 Task: Log work in the project ByteBridge for the issue 'Address issues related to system stability and uptime' spent time as '5w 6d 18h 29m' and remaining time as '2w 3d 19h 9m' and add a flag. Now add the issue to the epic 'Single Sign-On (SSO) Implementation'. Log work in the project ByteBridge for the issue 'Develop a new feature to allow for virtual reality or augmented reality experiences' spent time as '6w 4d 19h 27m' and remaining time as '1w 2d 10h 22m' and clone the issue. Now add the issue to the epic 'Customer Support Portal Development'
Action: Mouse moved to (196, 63)
Screenshot: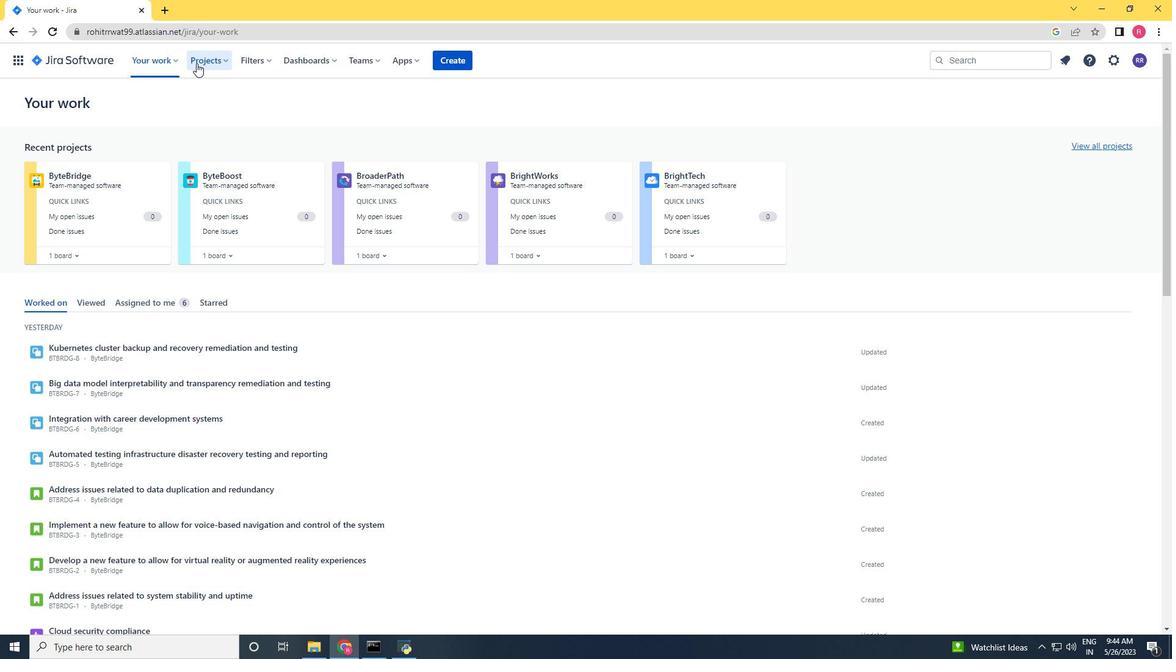 
Action: Mouse pressed left at (196, 63)
Screenshot: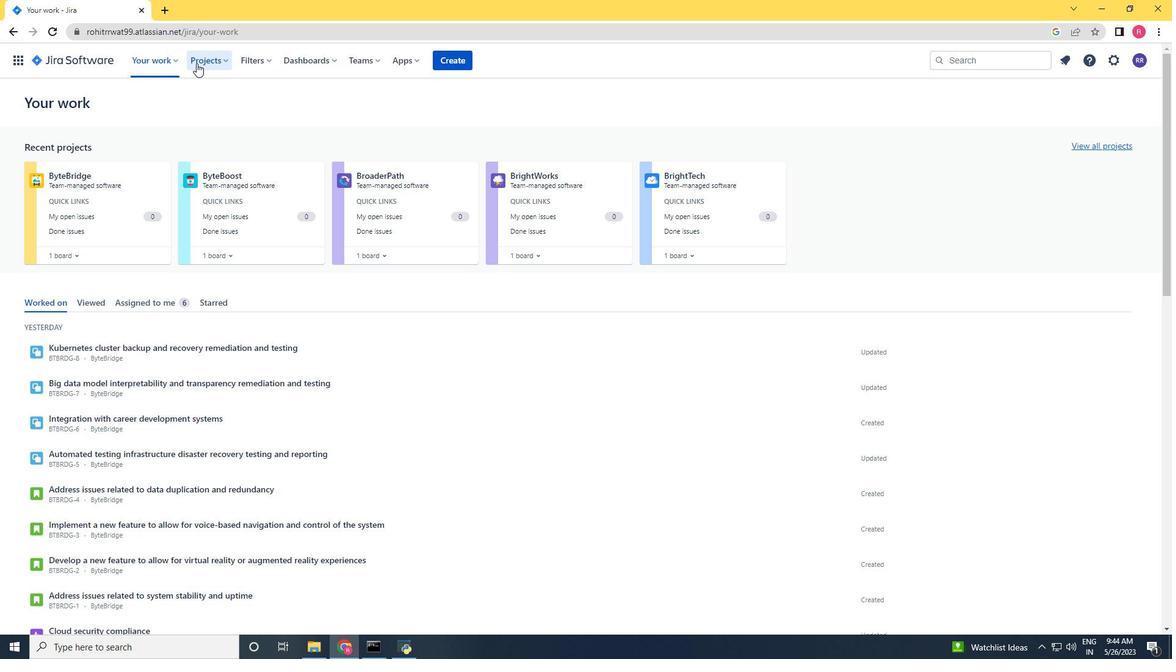 
Action: Mouse moved to (206, 106)
Screenshot: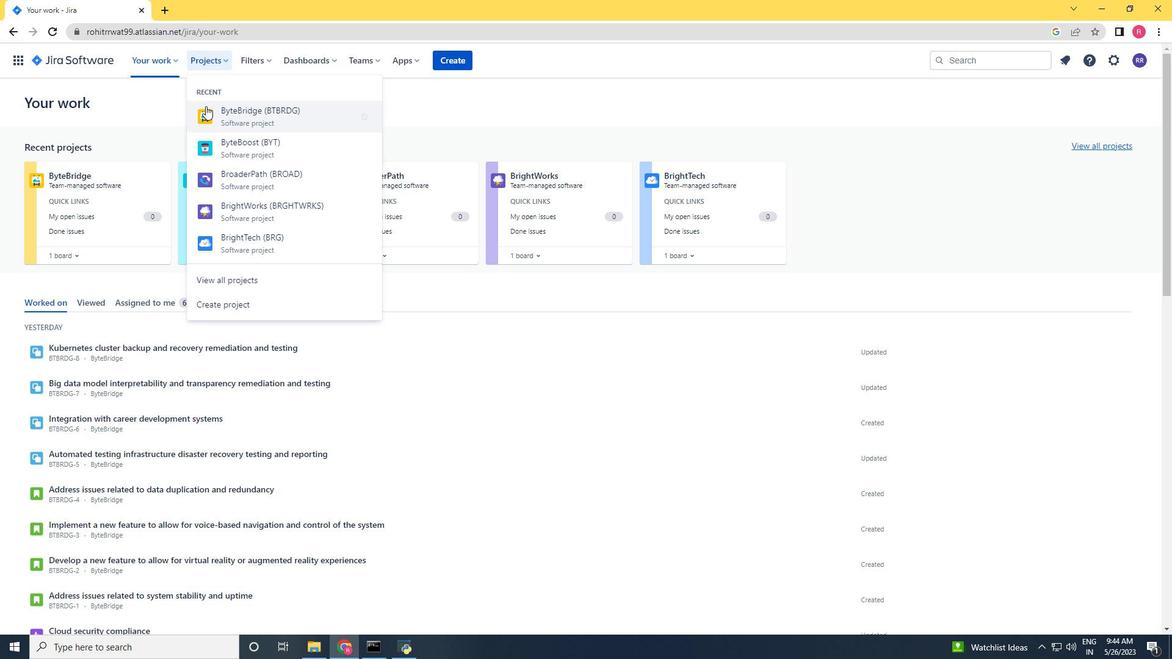 
Action: Mouse pressed left at (206, 106)
Screenshot: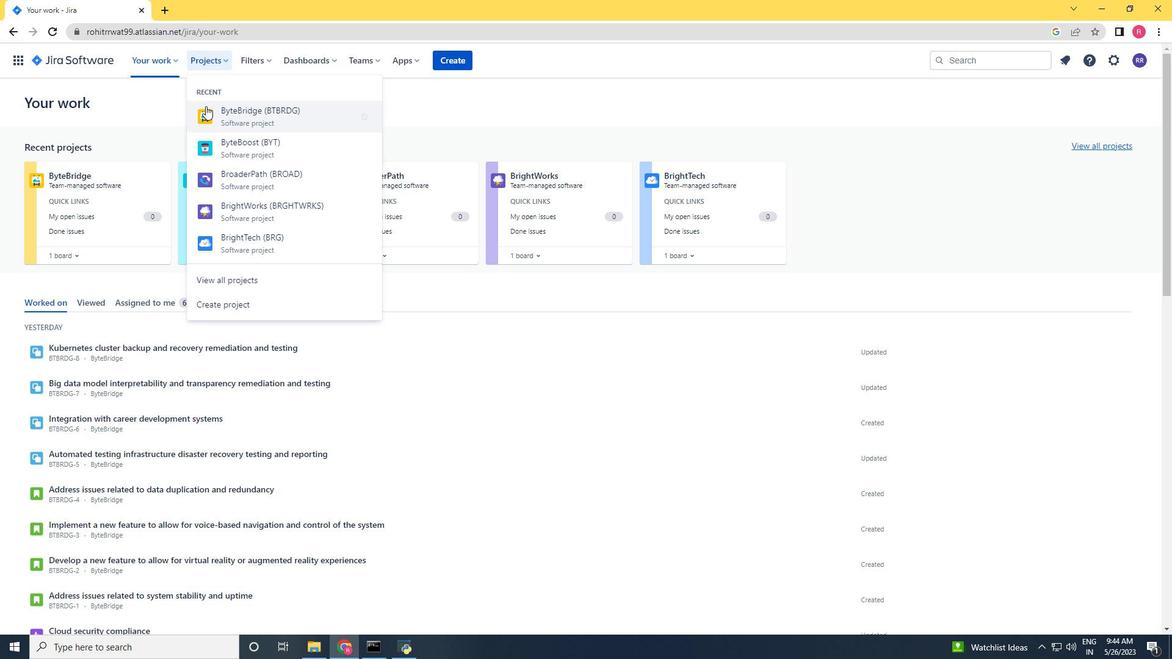 
Action: Mouse moved to (82, 186)
Screenshot: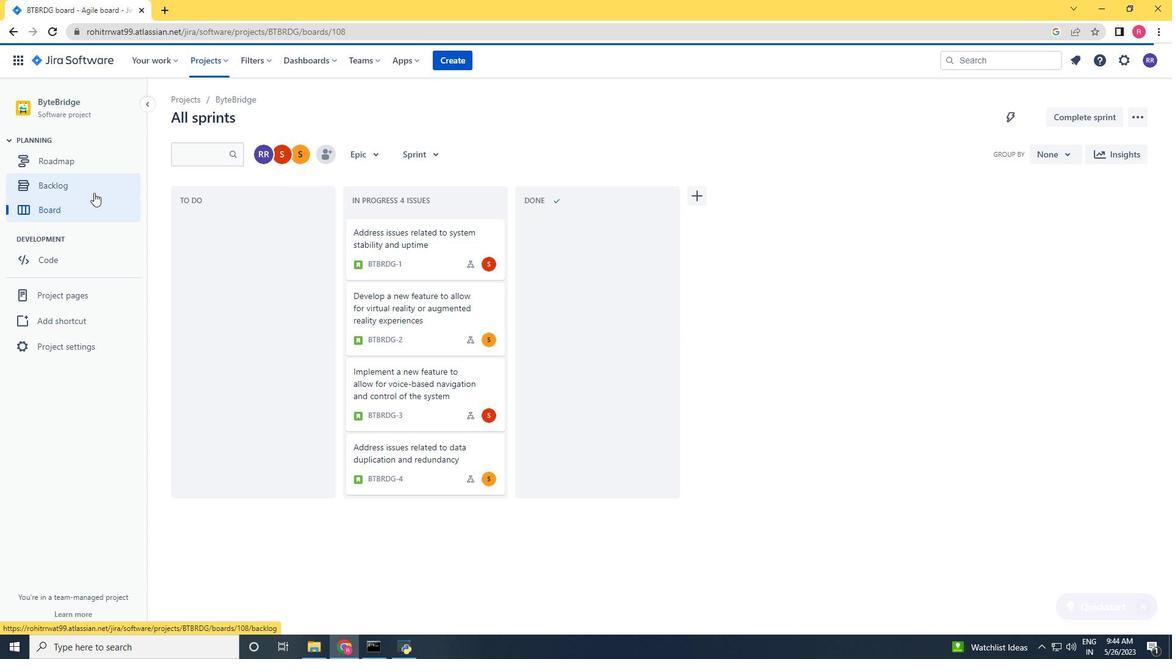 
Action: Mouse pressed left at (82, 186)
Screenshot: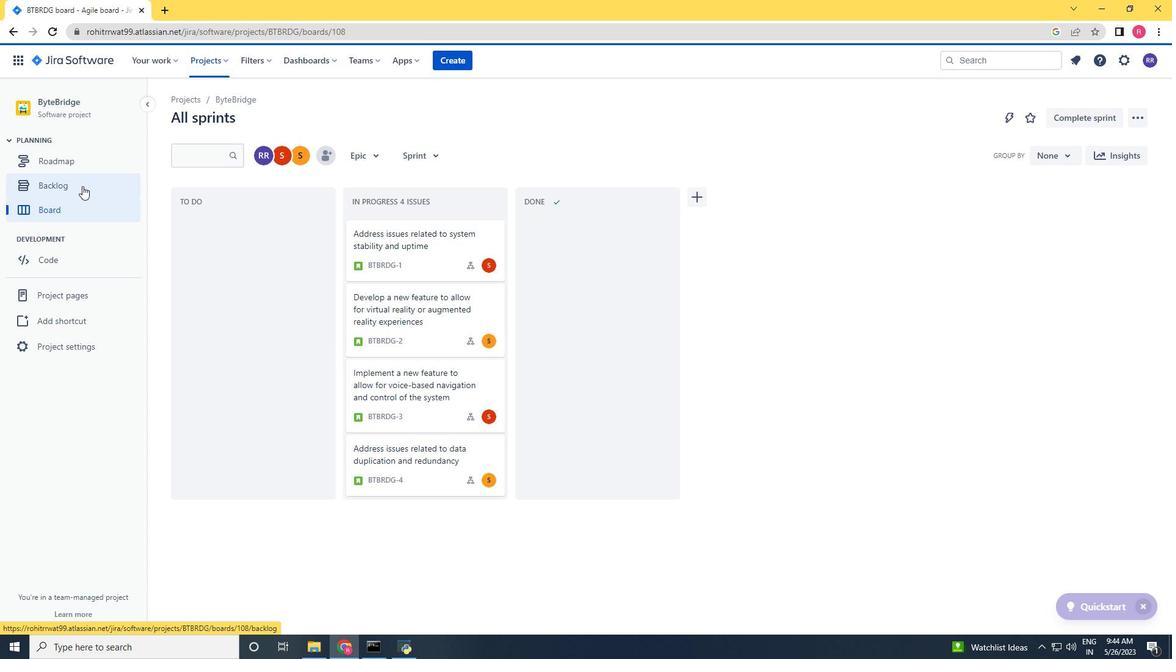
Action: Mouse moved to (905, 220)
Screenshot: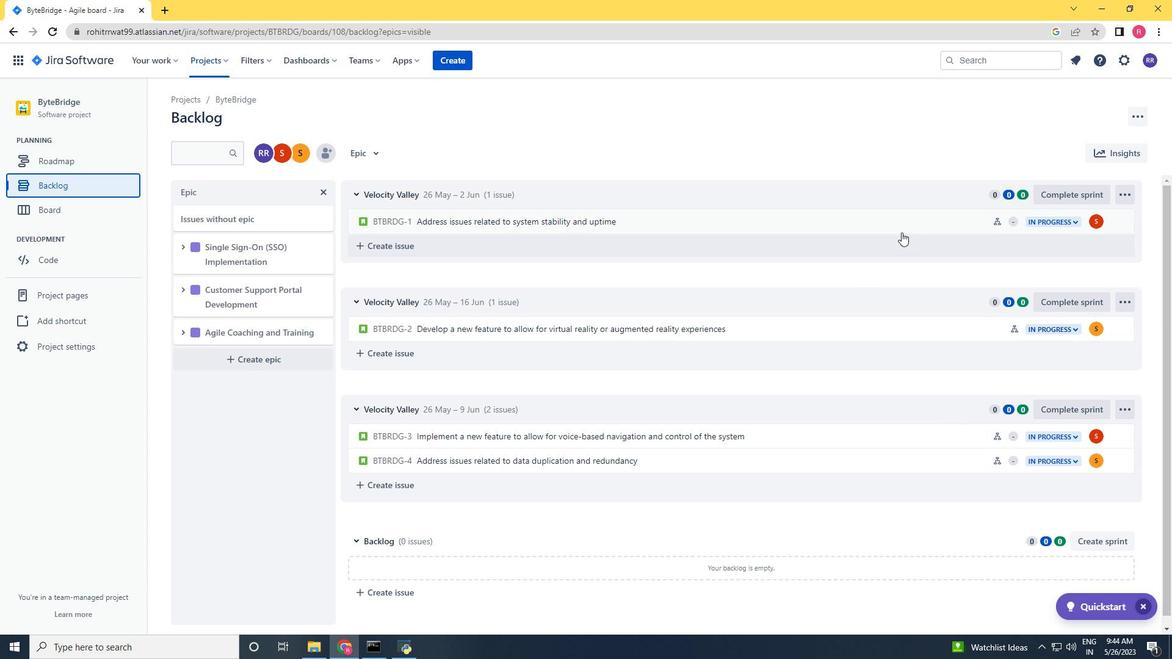 
Action: Mouse pressed left at (905, 220)
Screenshot: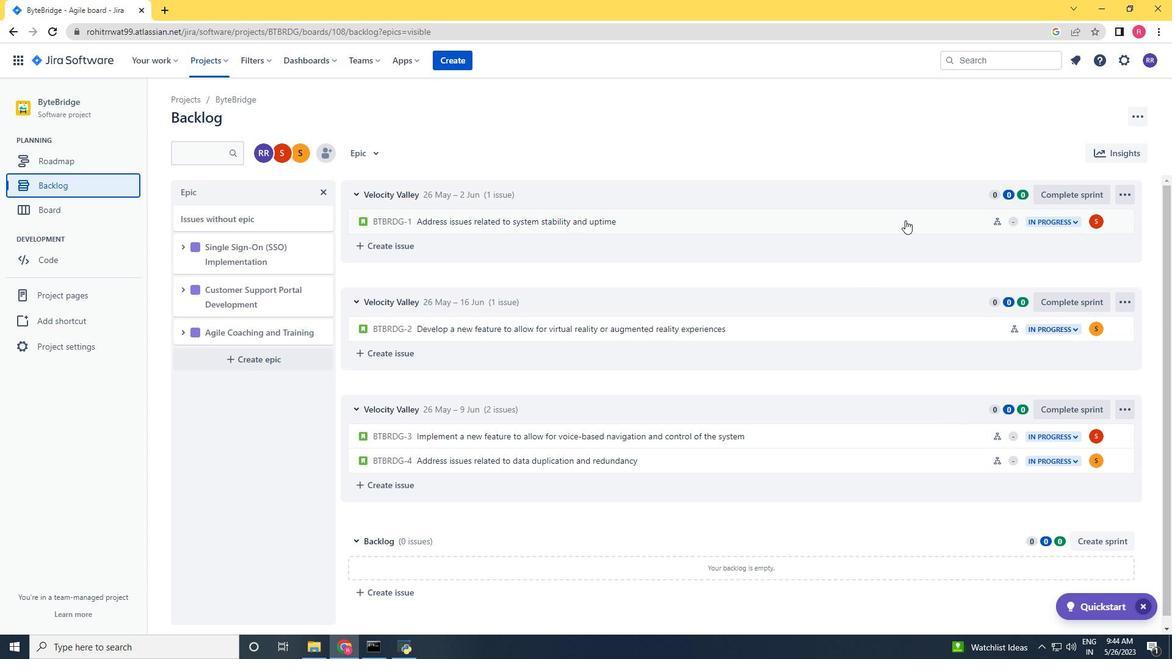 
Action: Mouse moved to (1042, 474)
Screenshot: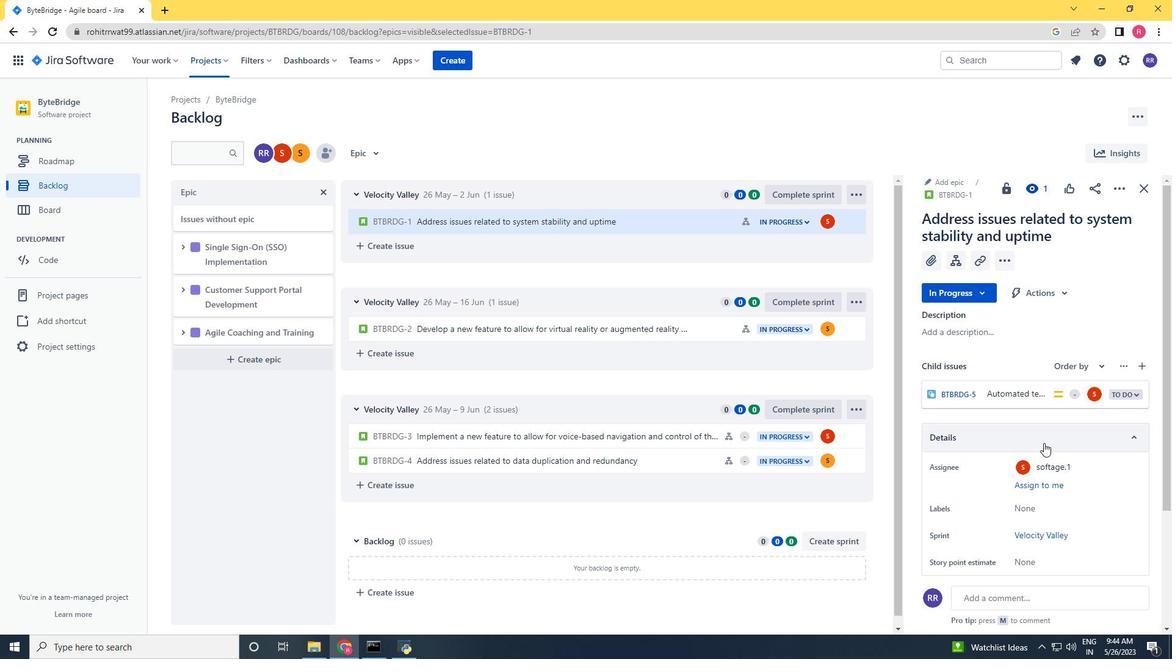 
Action: Mouse scrolled (1042, 472) with delta (0, 0)
Screenshot: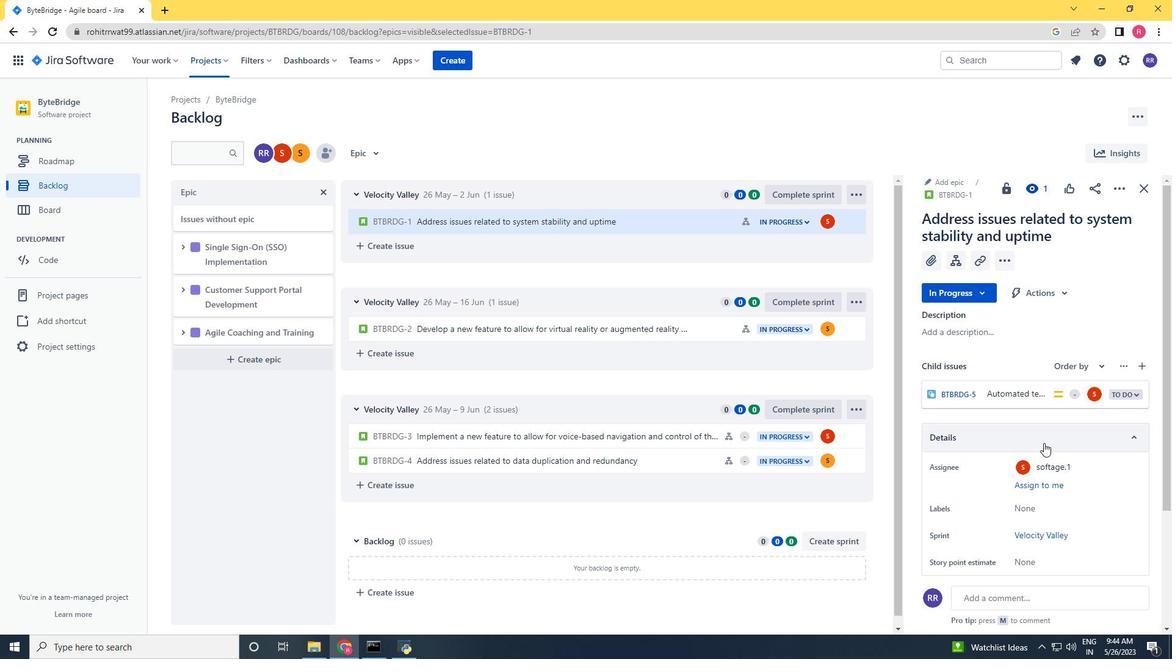 
Action: Mouse moved to (1043, 481)
Screenshot: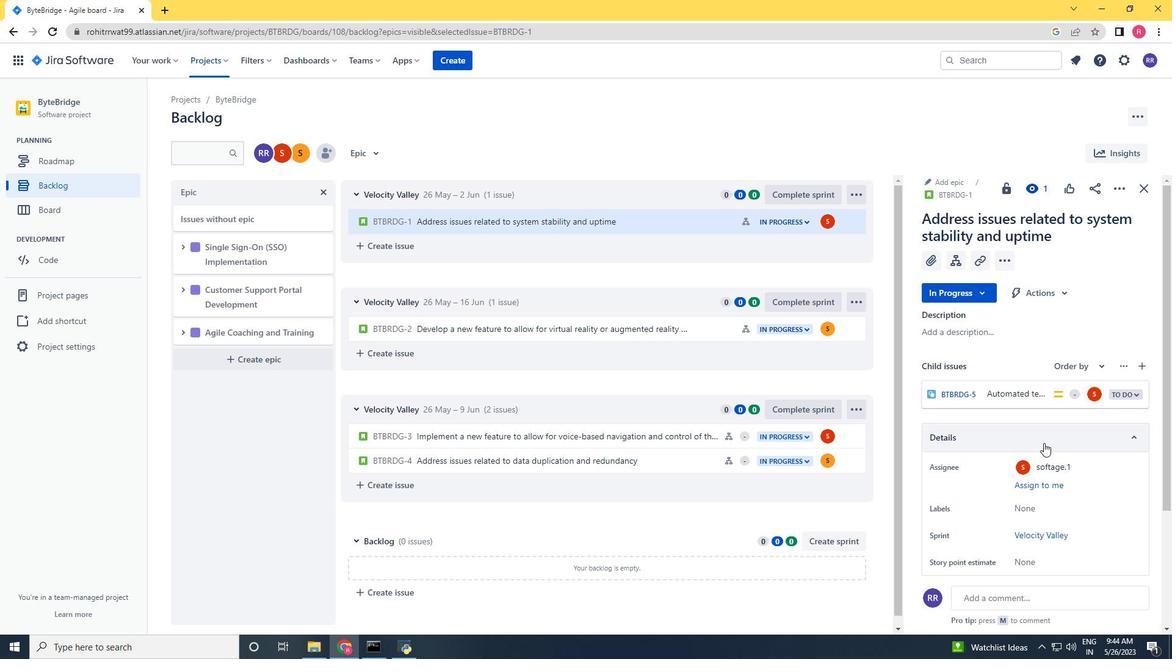 
Action: Mouse scrolled (1042, 474) with delta (0, 0)
Screenshot: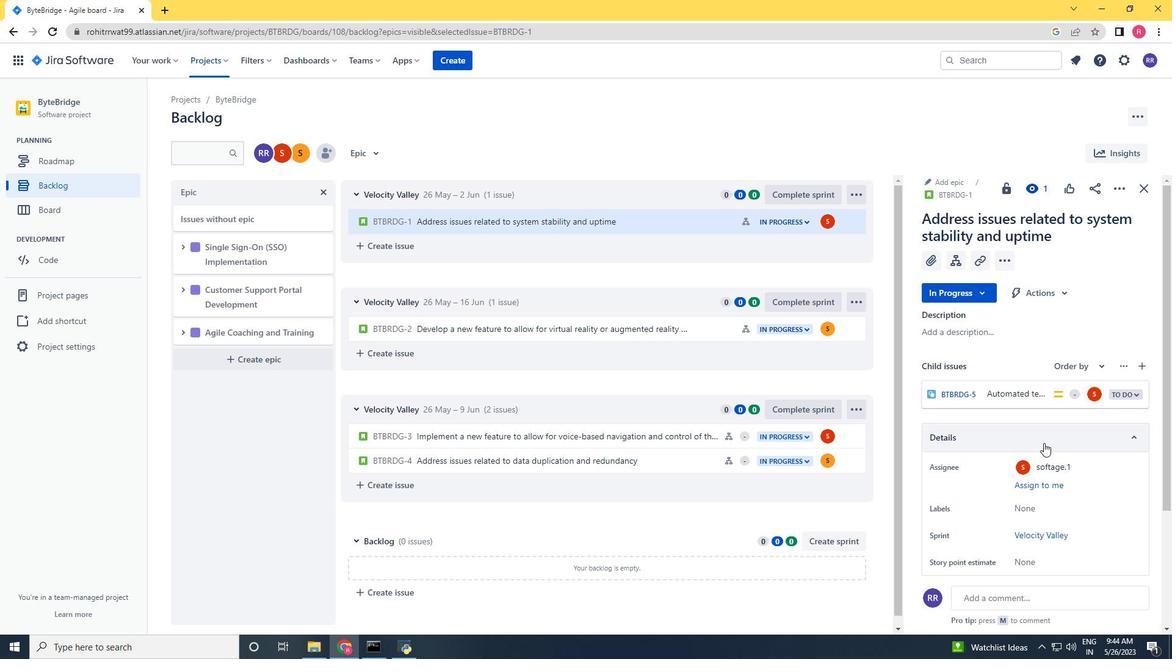 
Action: Mouse moved to (1046, 485)
Screenshot: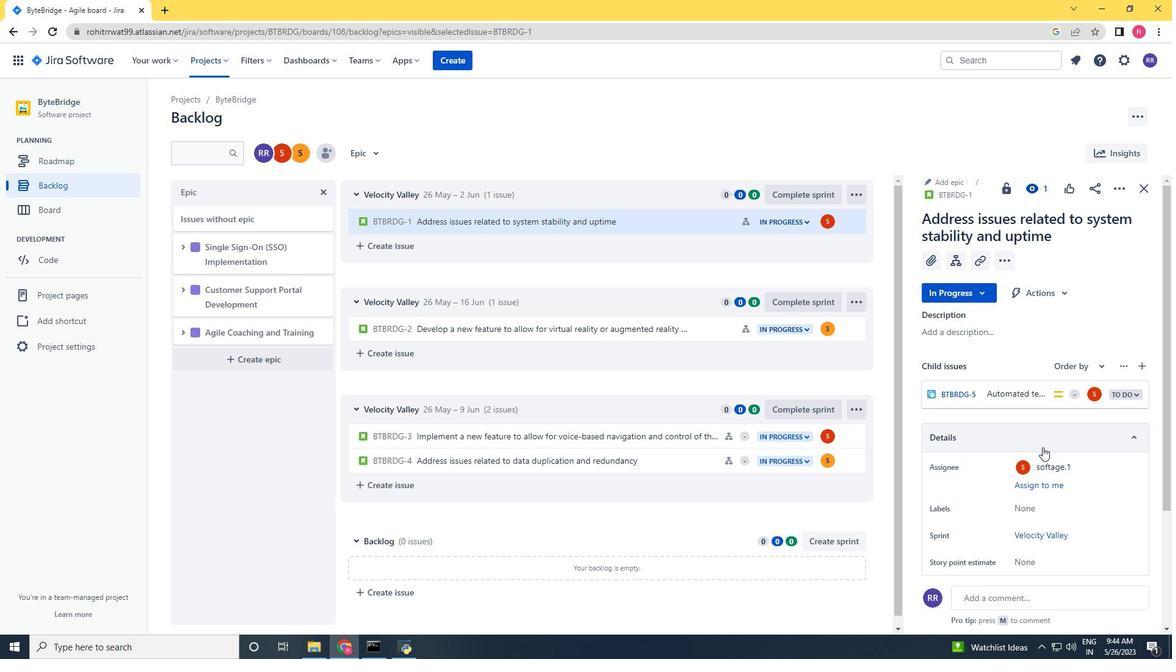
Action: Mouse scrolled (1042, 474) with delta (0, 0)
Screenshot: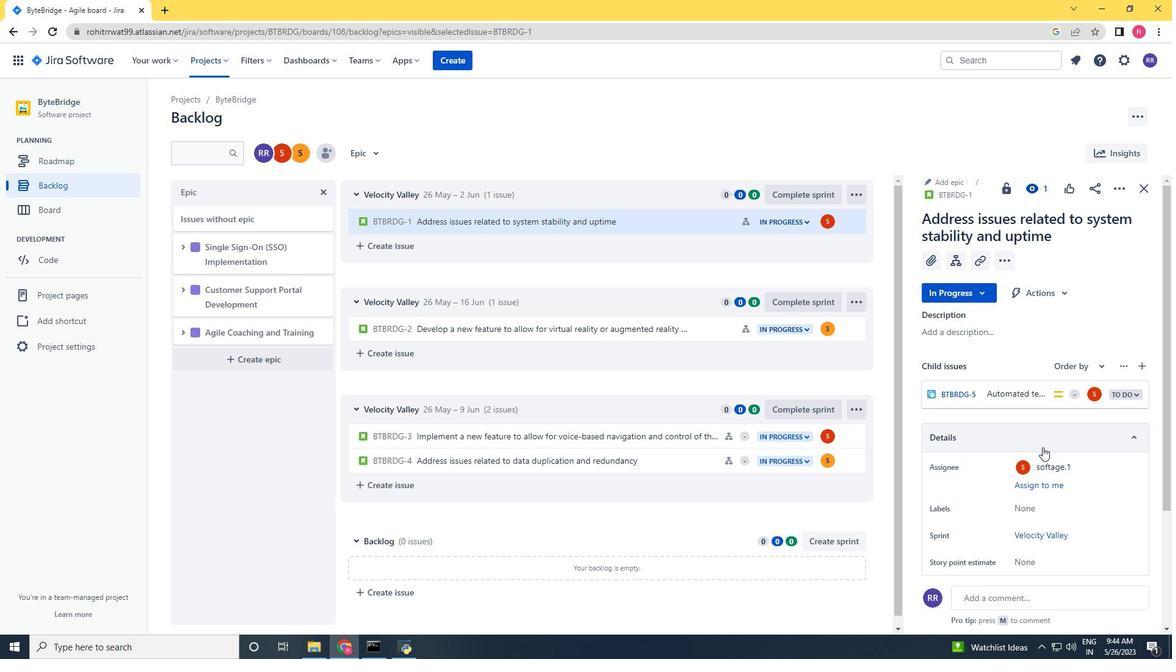 
Action: Mouse moved to (1055, 505)
Screenshot: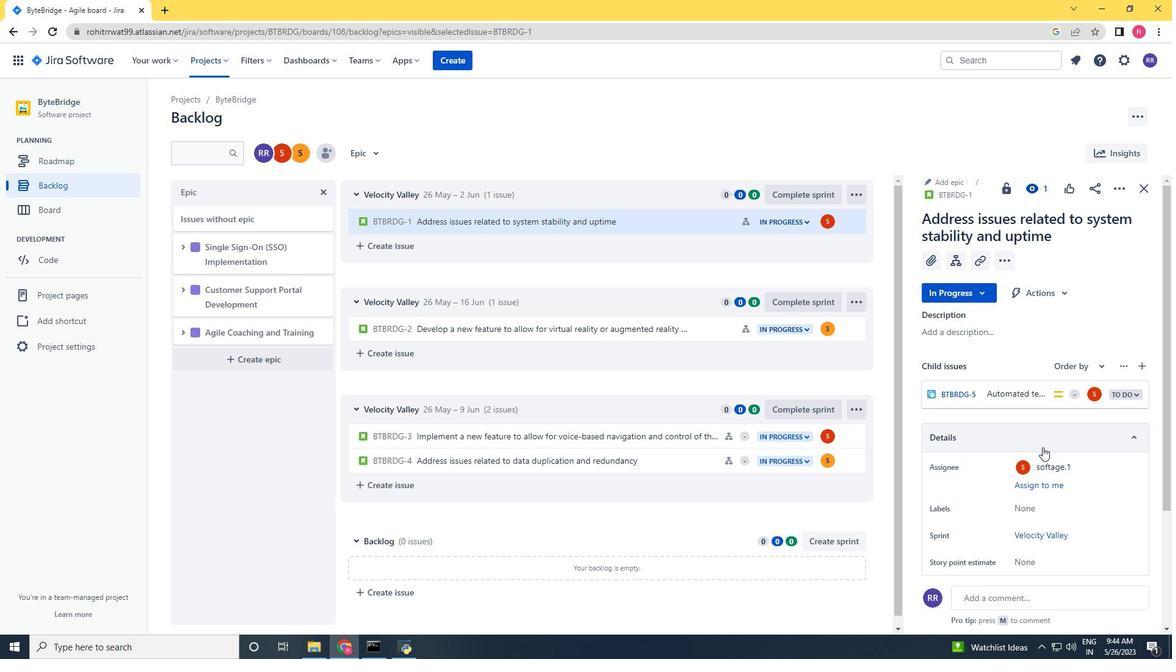 
Action: Mouse scrolled (1042, 474) with delta (0, 0)
Screenshot: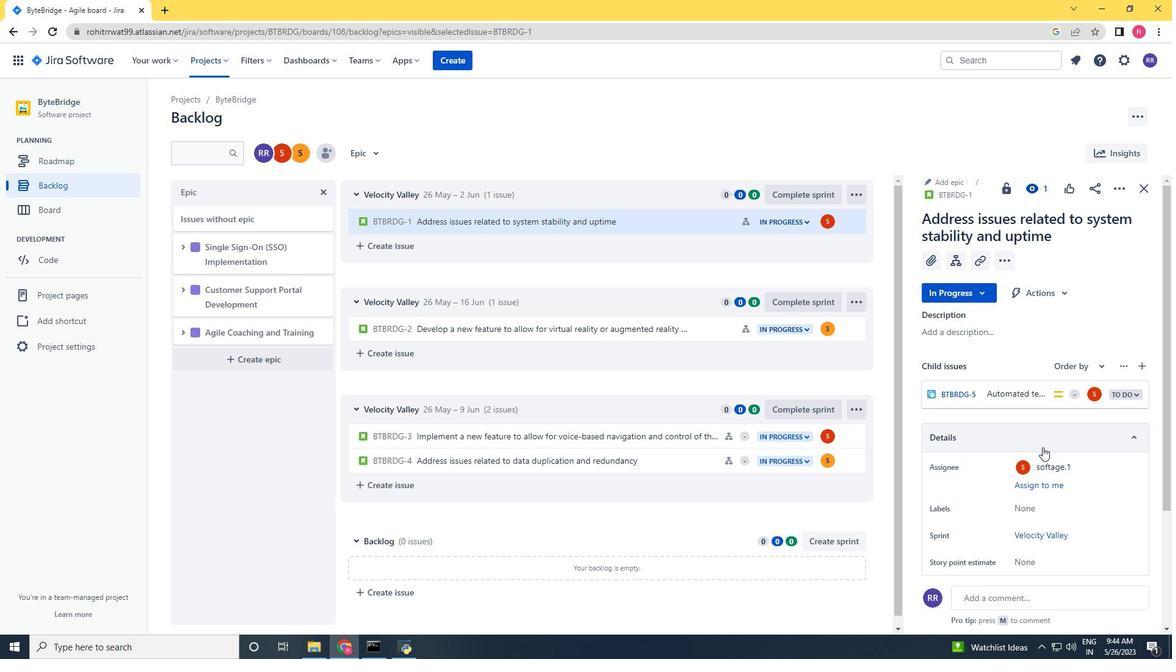 
Action: Mouse moved to (1101, 576)
Screenshot: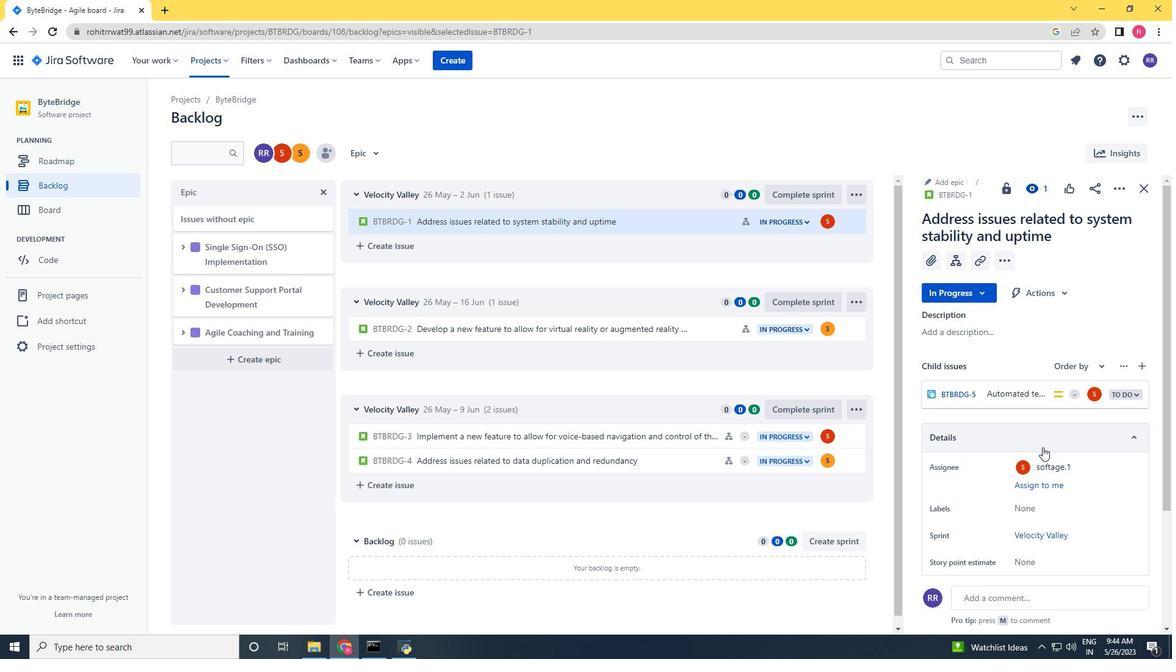 
Action: Mouse scrolled (1042, 474) with delta (0, 0)
Screenshot: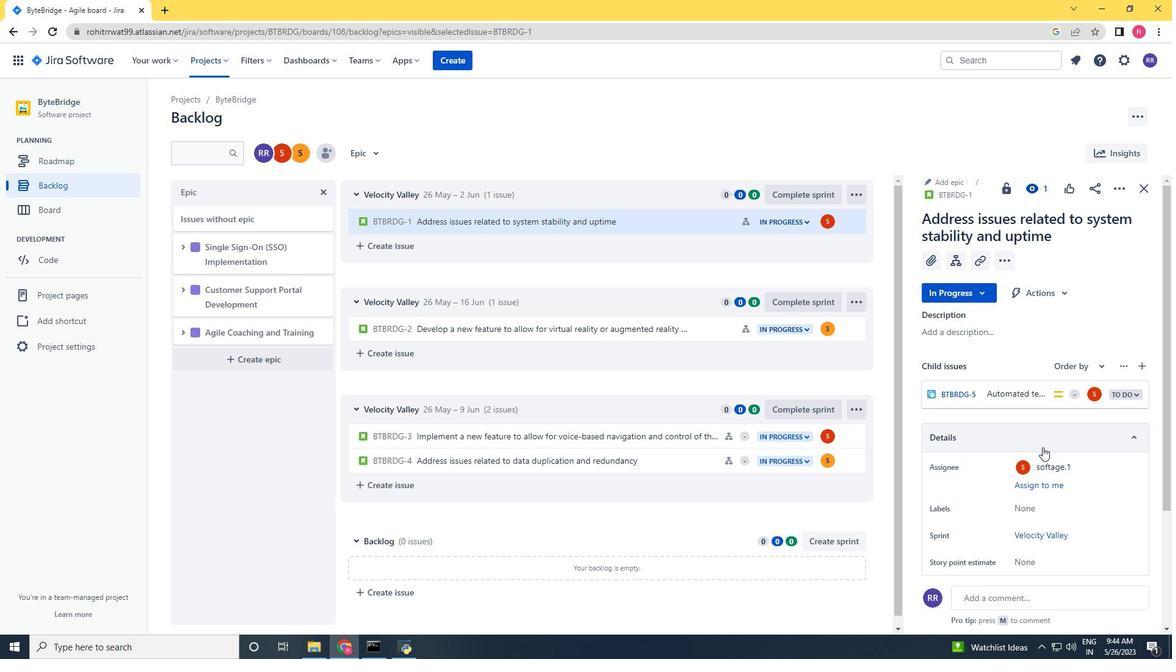 
Action: Mouse moved to (1102, 576)
Screenshot: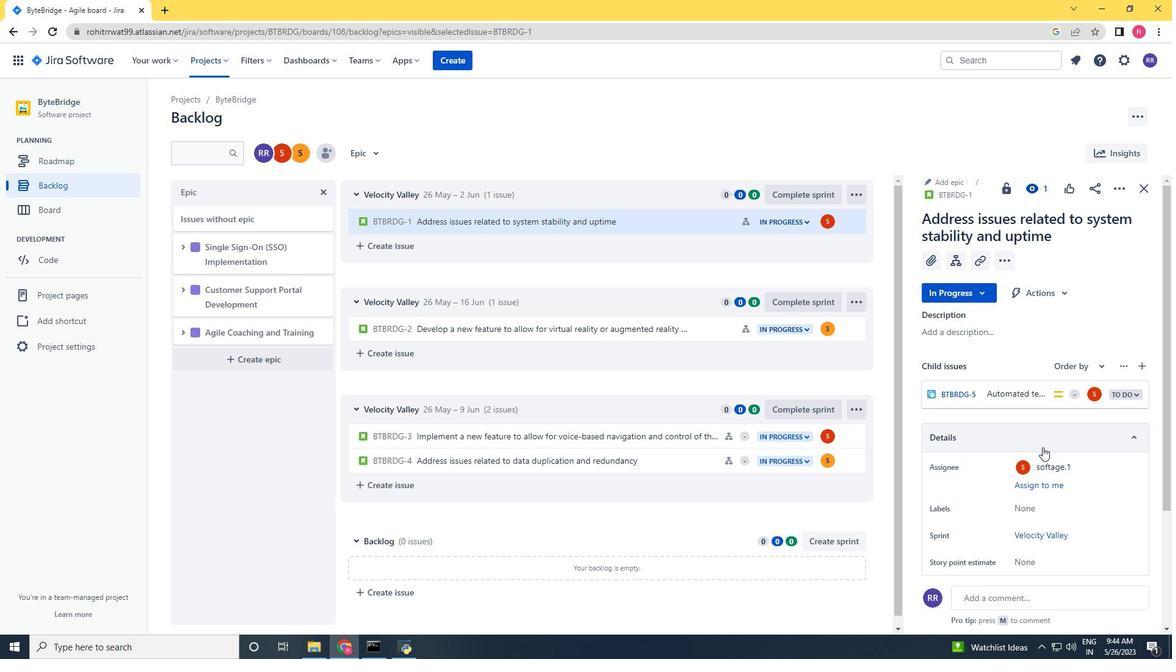 
Action: Mouse scrolled (1046, 485) with delta (0, 0)
Screenshot: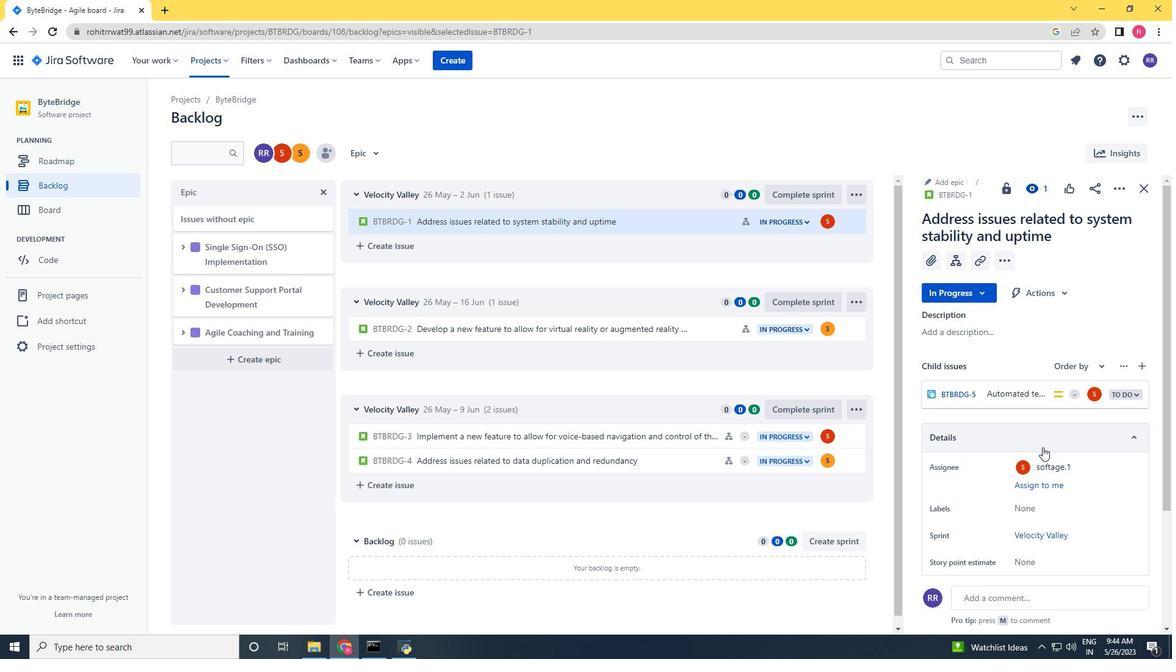 
Action: Mouse moved to (1116, 596)
Screenshot: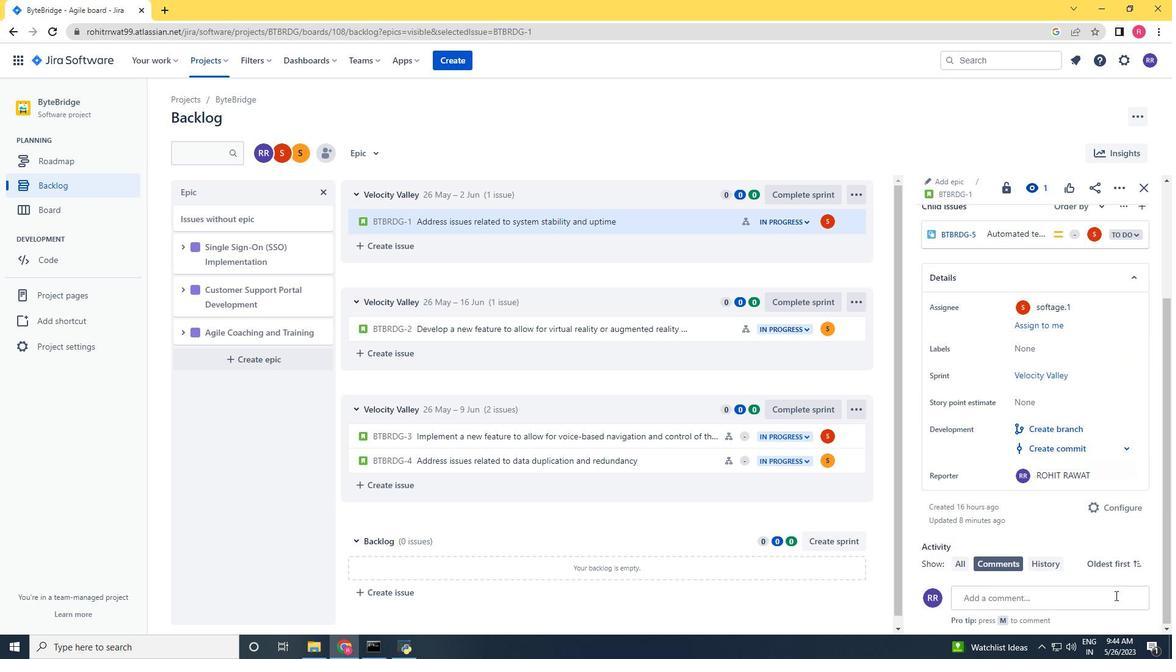 
Action: Mouse scrolled (1116, 595) with delta (0, 0)
Screenshot: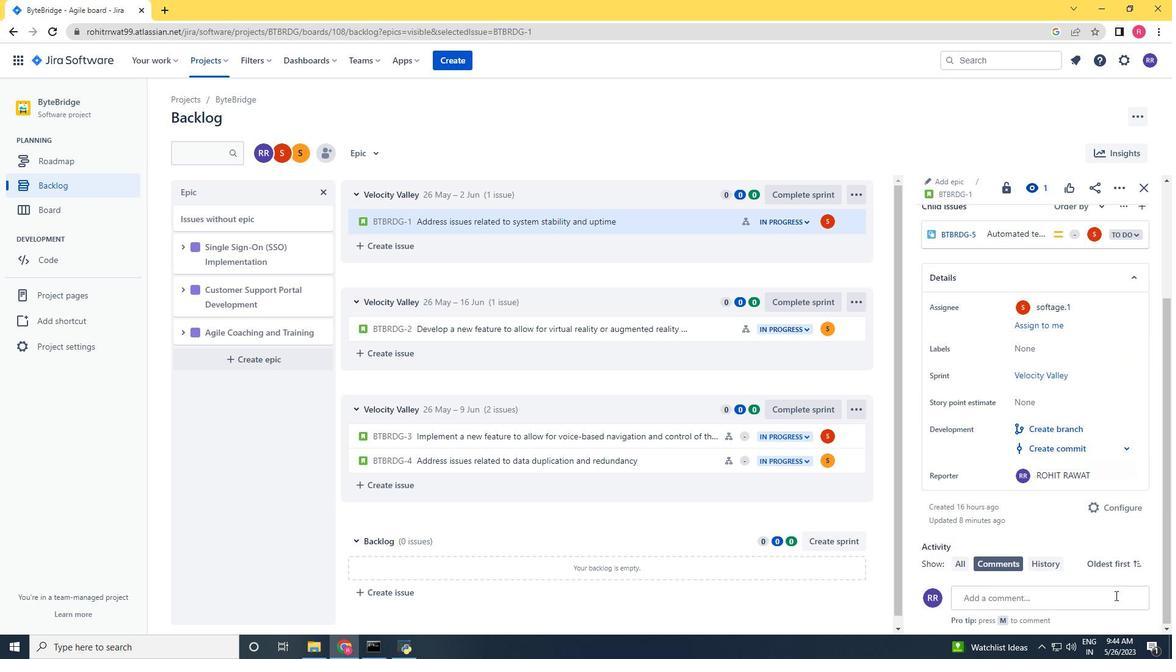 
Action: Mouse moved to (1112, 501)
Screenshot: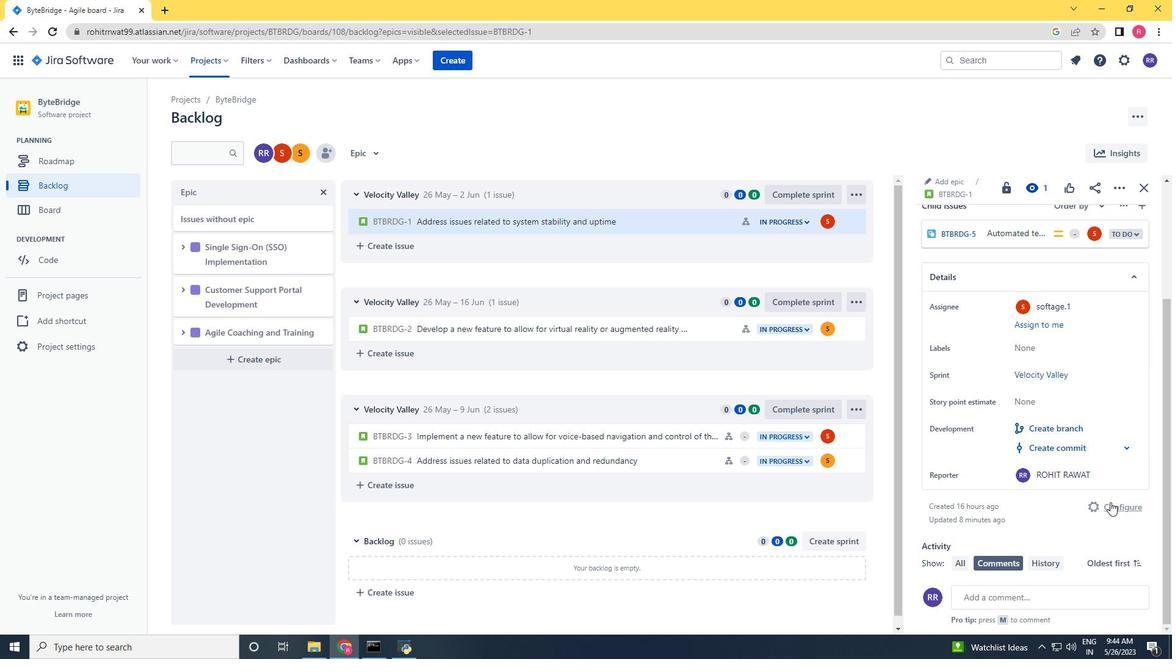 
Action: Mouse pressed left at (1112, 501)
Screenshot: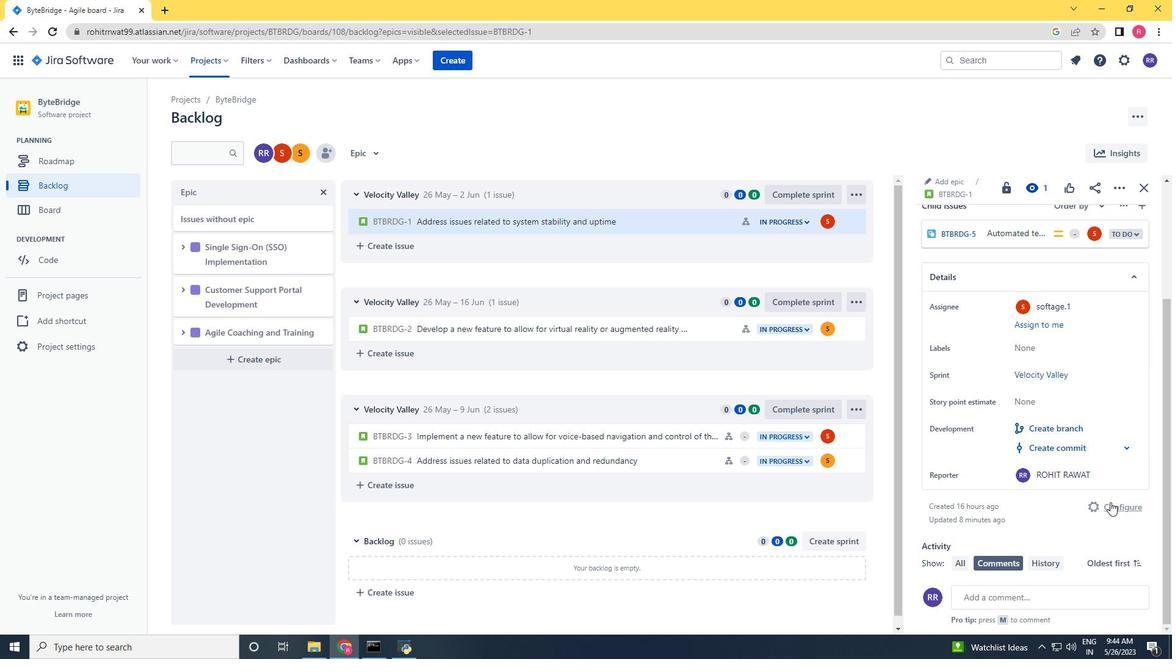 
Action: Mouse moved to (1026, 415)
Screenshot: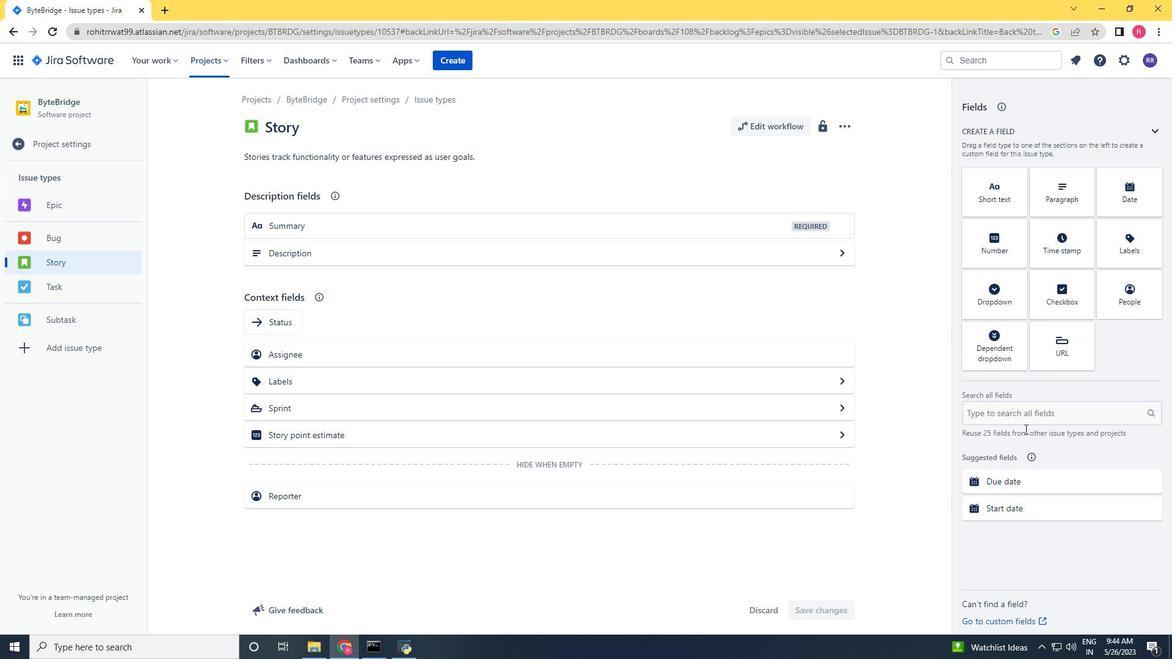 
Action: Mouse pressed left at (1026, 415)
Screenshot: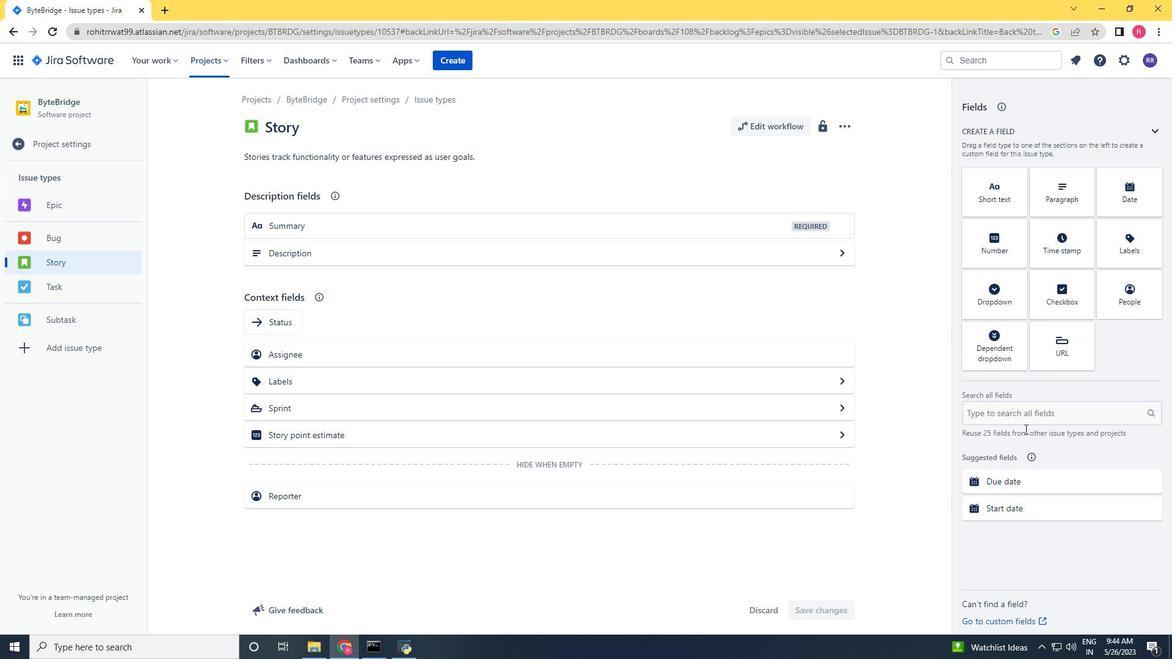 
Action: Key pressed time
Screenshot: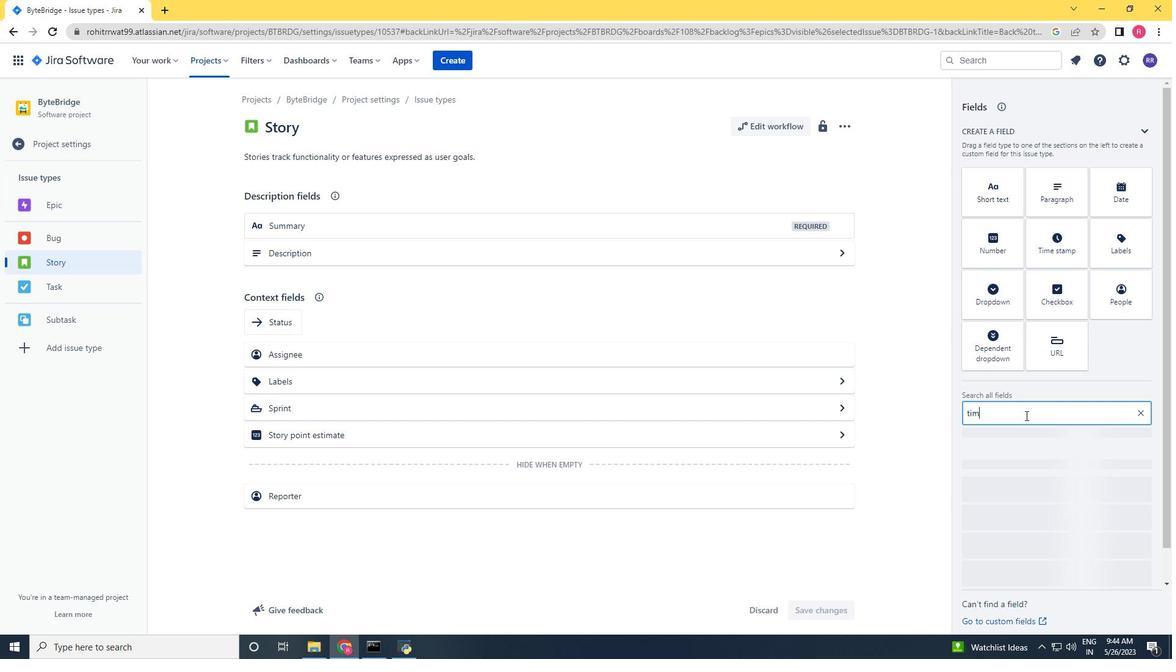 
Action: Mouse moved to (996, 470)
Screenshot: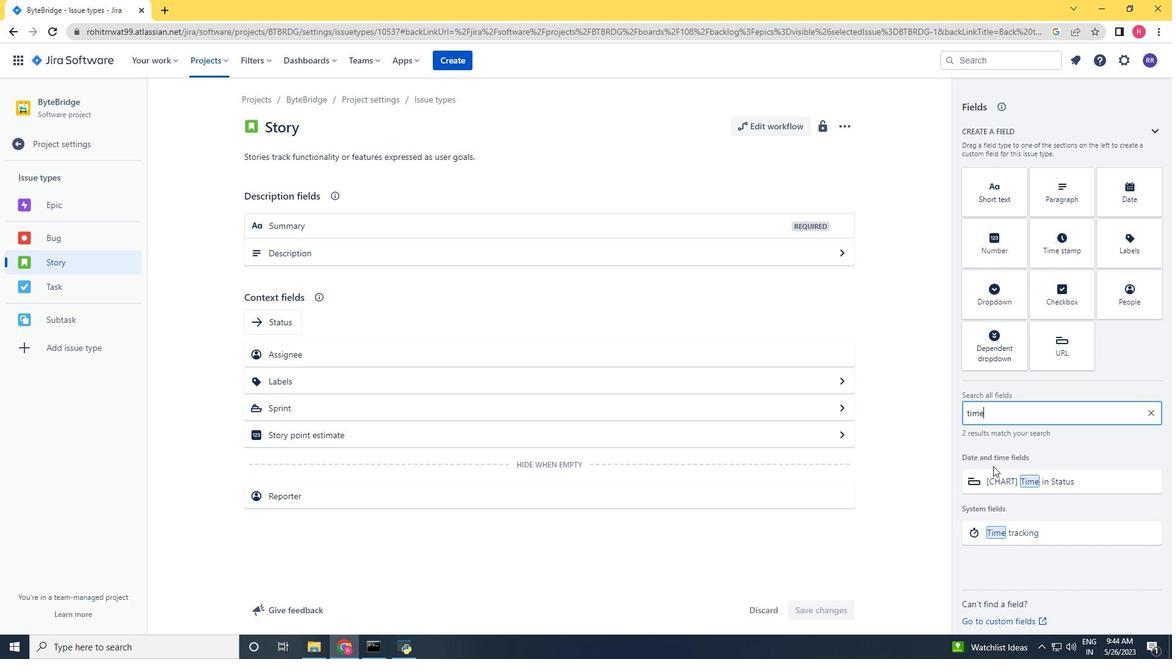 
Action: Mouse pressed left at (995, 470)
Screenshot: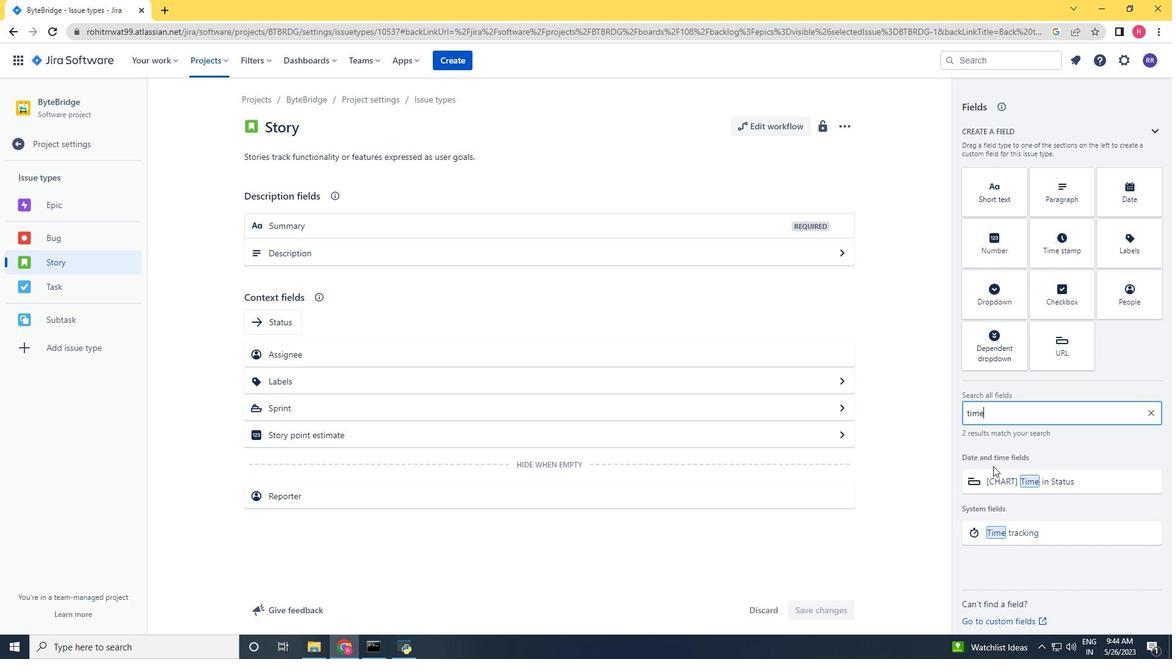 
Action: Mouse moved to (996, 481)
Screenshot: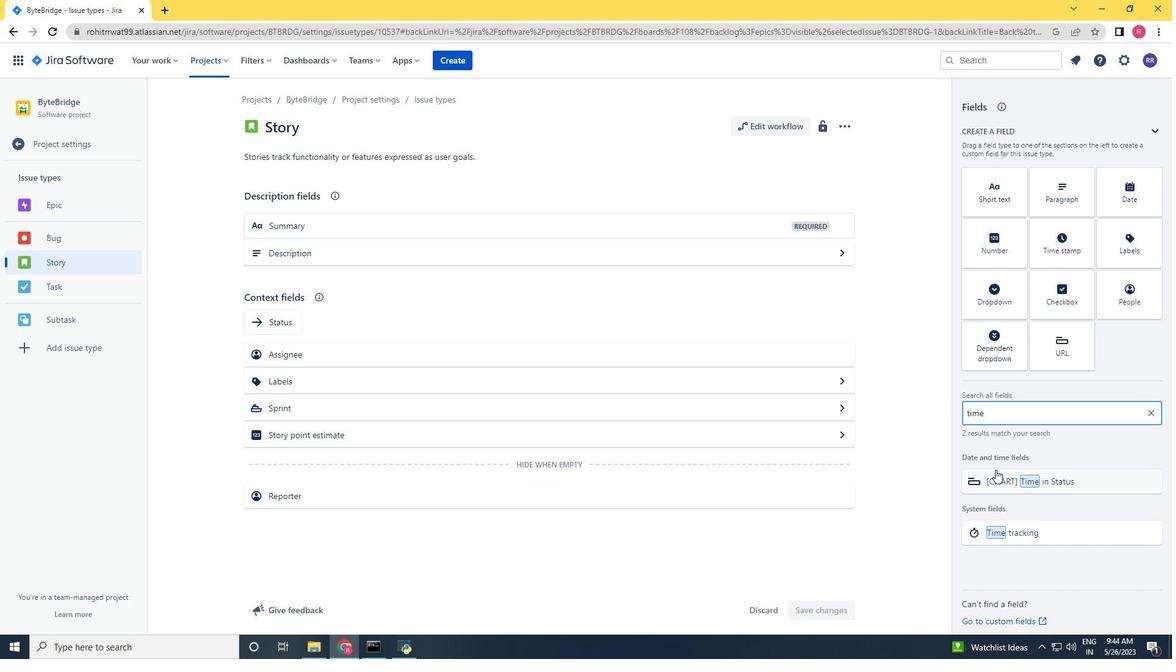 
Action: Mouse pressed left at (996, 481)
Screenshot: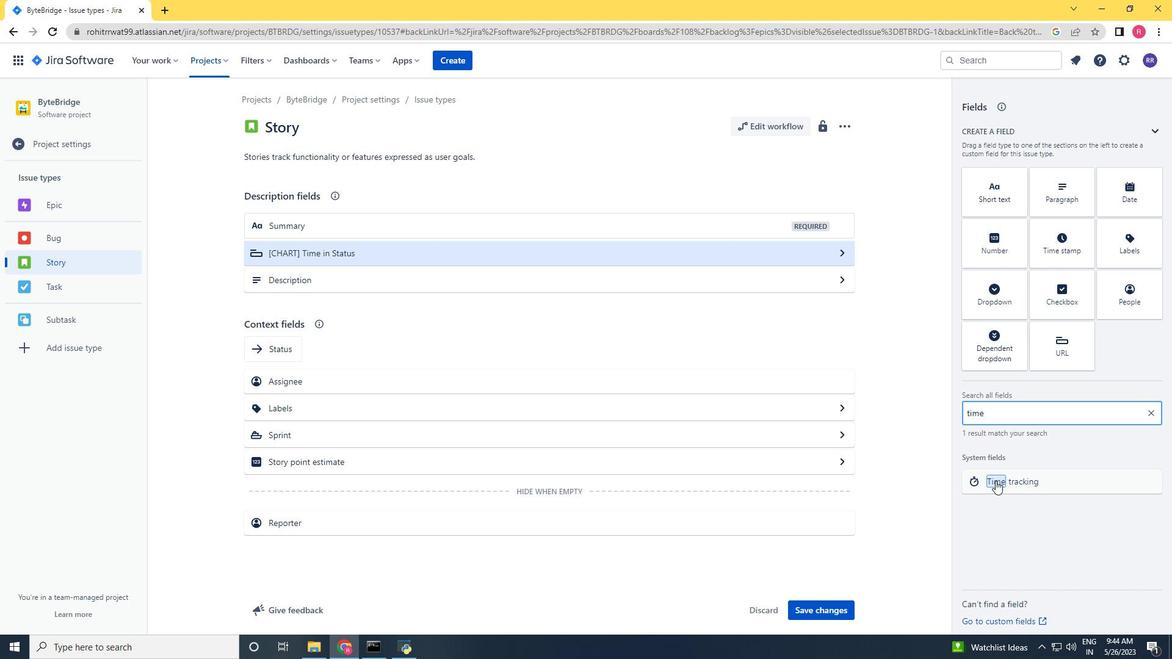 
Action: Mouse moved to (522, 252)
Screenshot: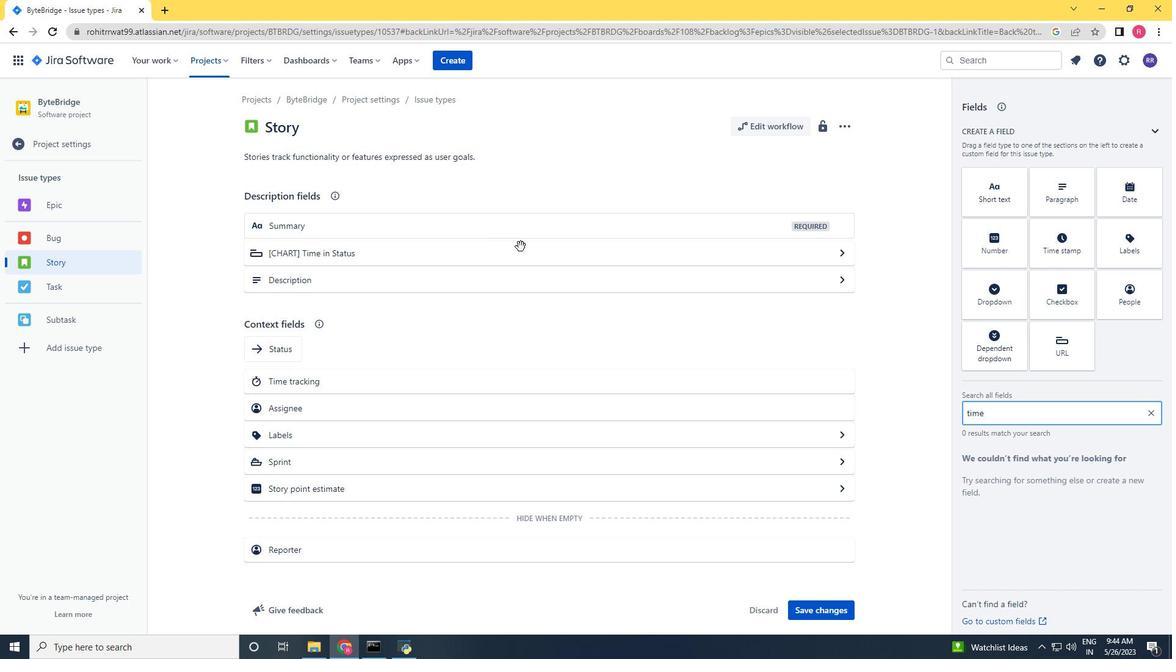 
Action: Mouse pressed left at (522, 252)
Screenshot: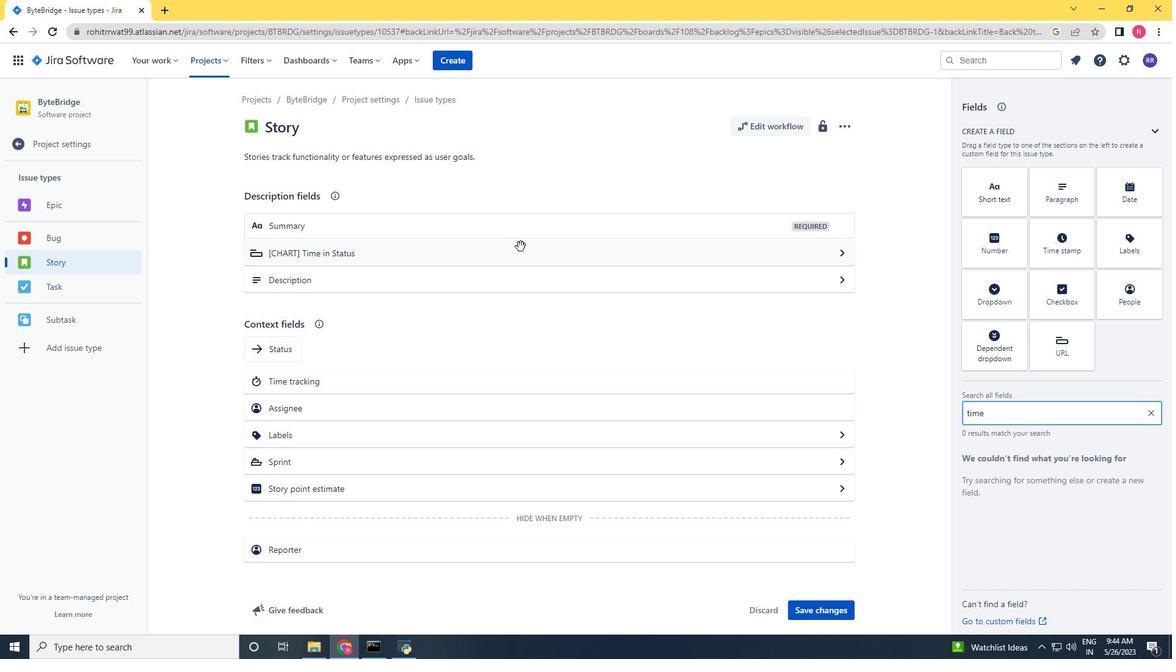 
Action: Mouse moved to (750, 280)
Screenshot: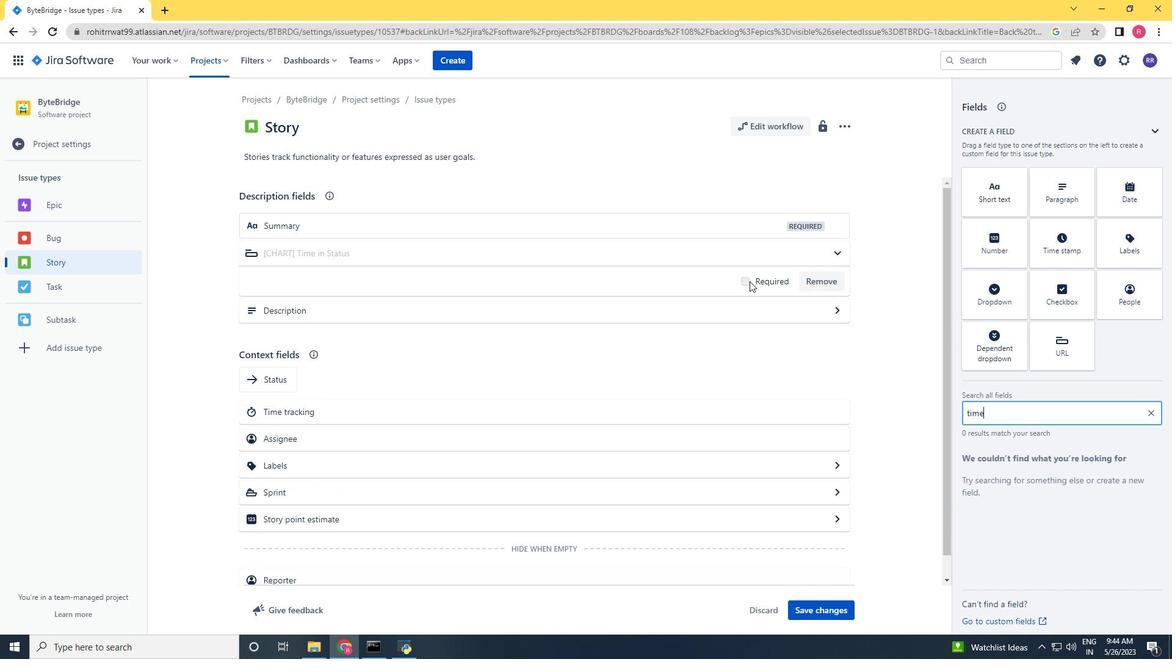 
Action: Mouse pressed left at (750, 280)
Screenshot: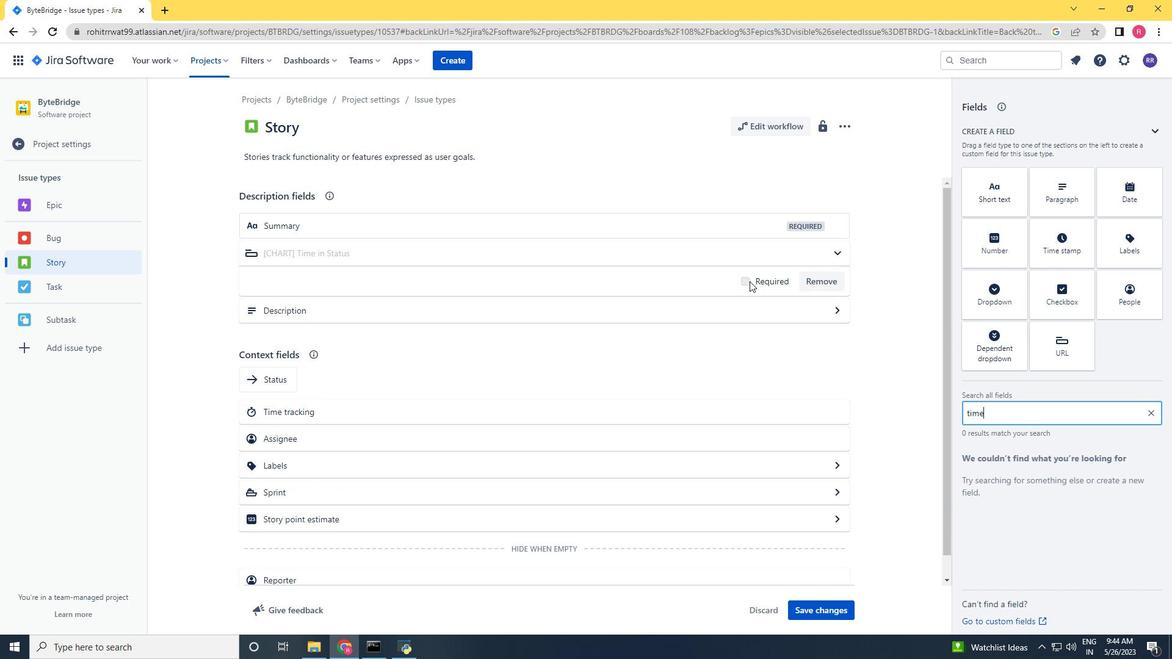 
Action: Mouse moved to (825, 602)
Screenshot: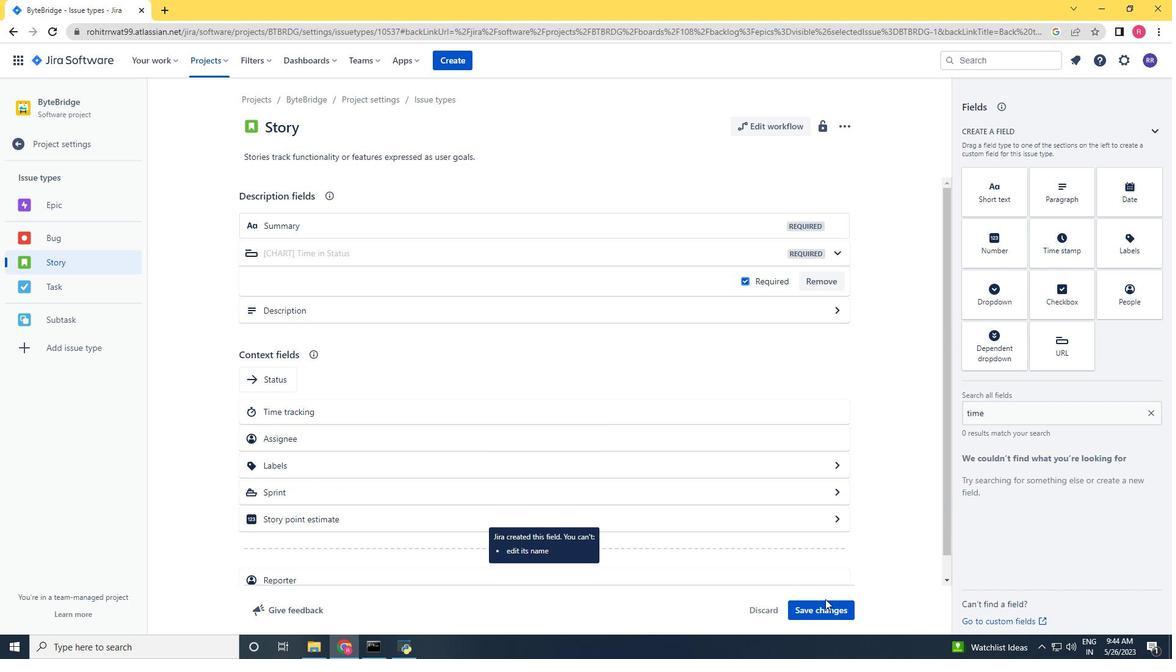 
Action: Mouse pressed left at (825, 602)
Screenshot: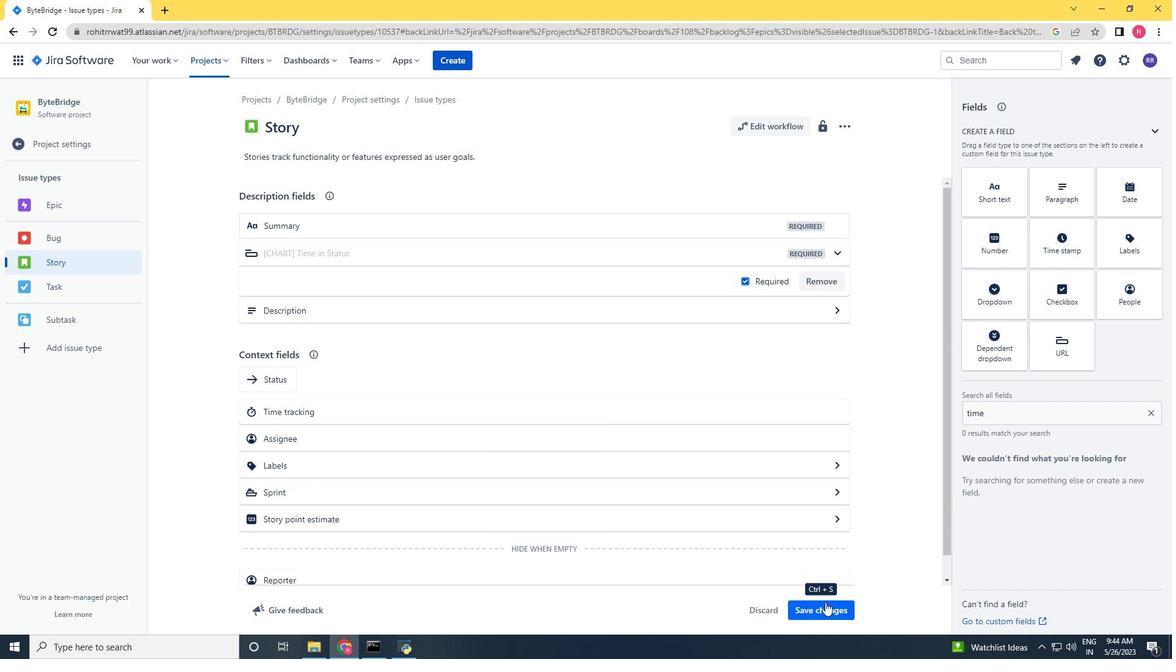 
Action: Mouse moved to (7, 28)
Screenshot: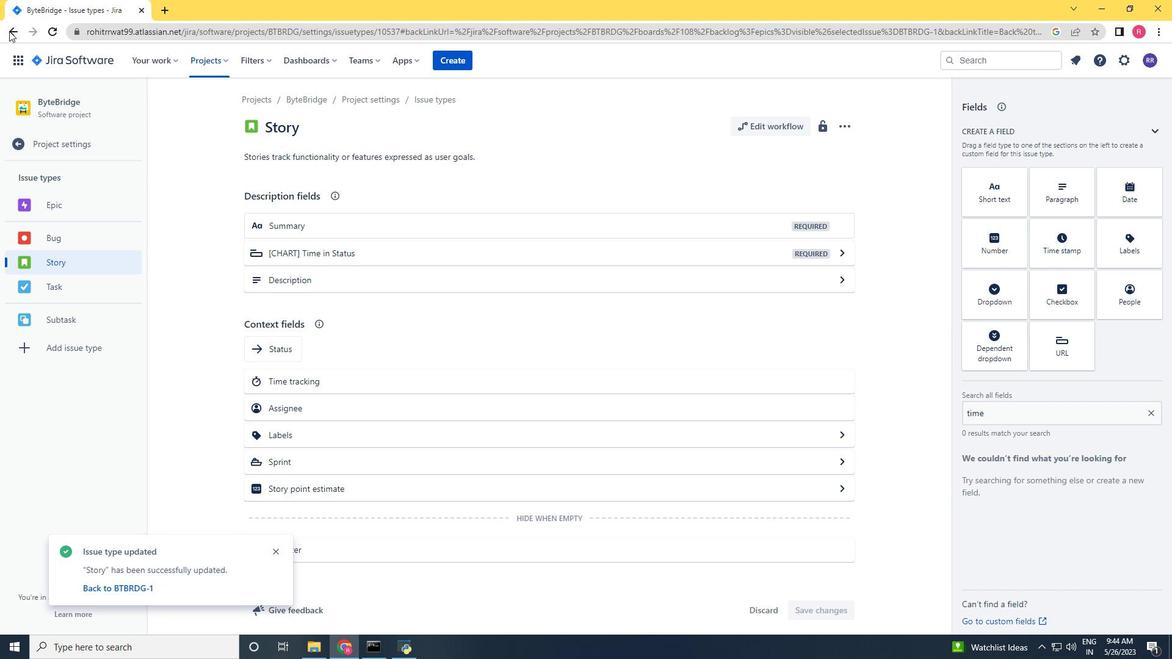 
Action: Mouse pressed left at (7, 28)
Screenshot: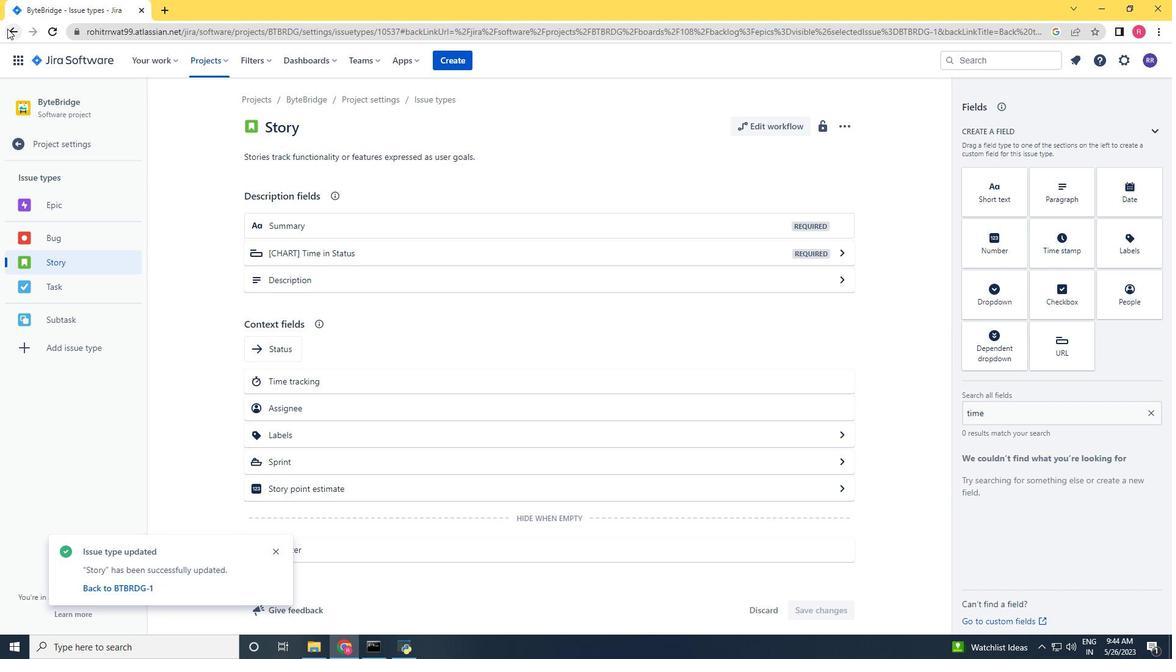 
Action: Mouse moved to (276, 546)
Screenshot: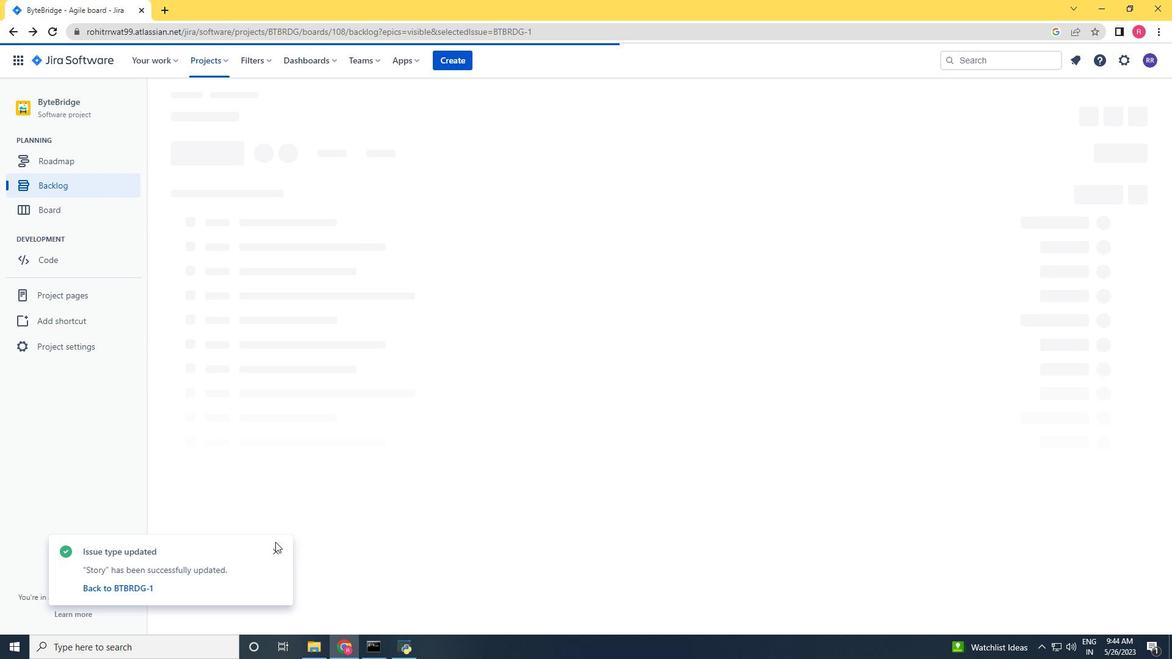 
Action: Mouse pressed left at (276, 546)
Screenshot: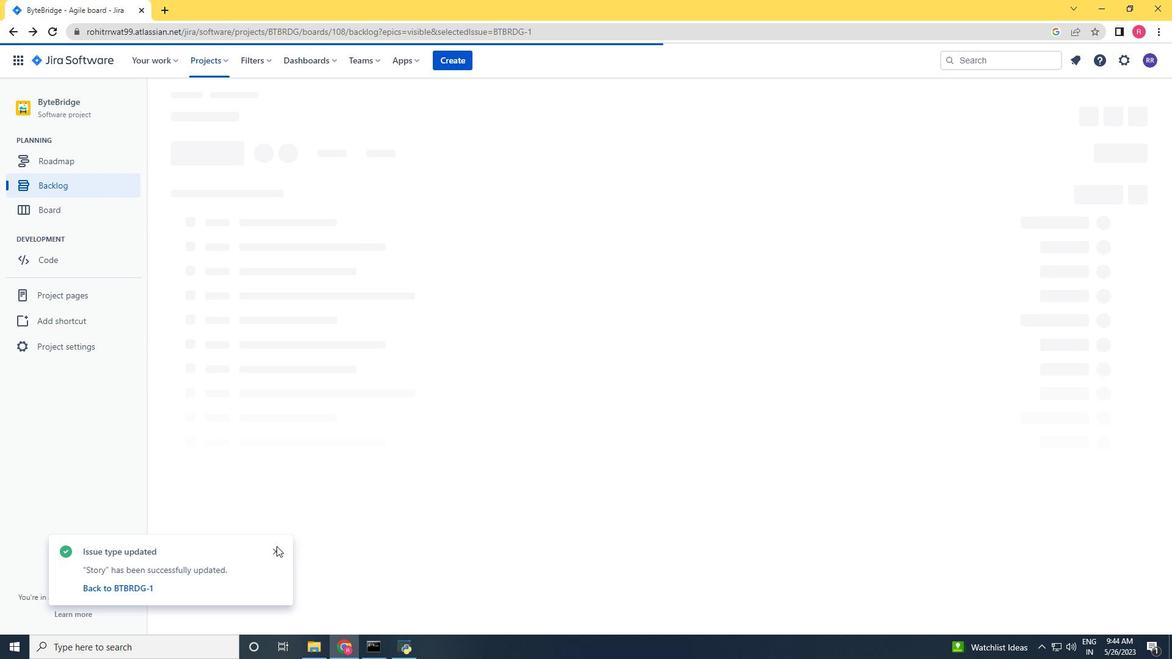 
Action: Mouse moved to (1119, 186)
Screenshot: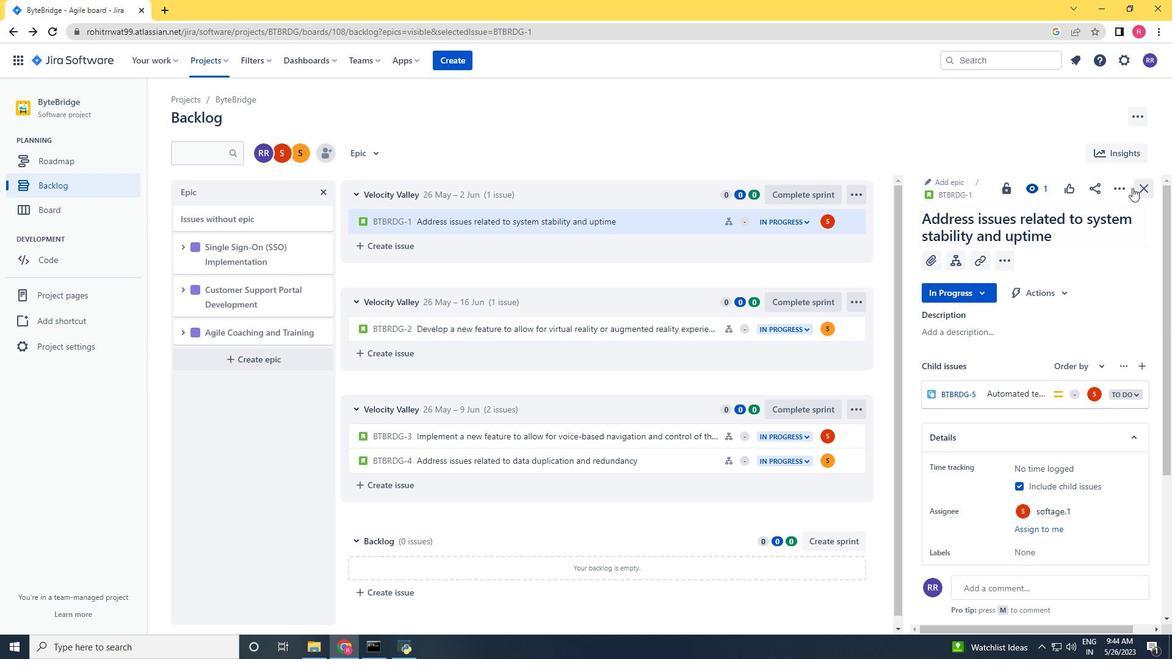 
Action: Mouse pressed left at (1119, 186)
Screenshot: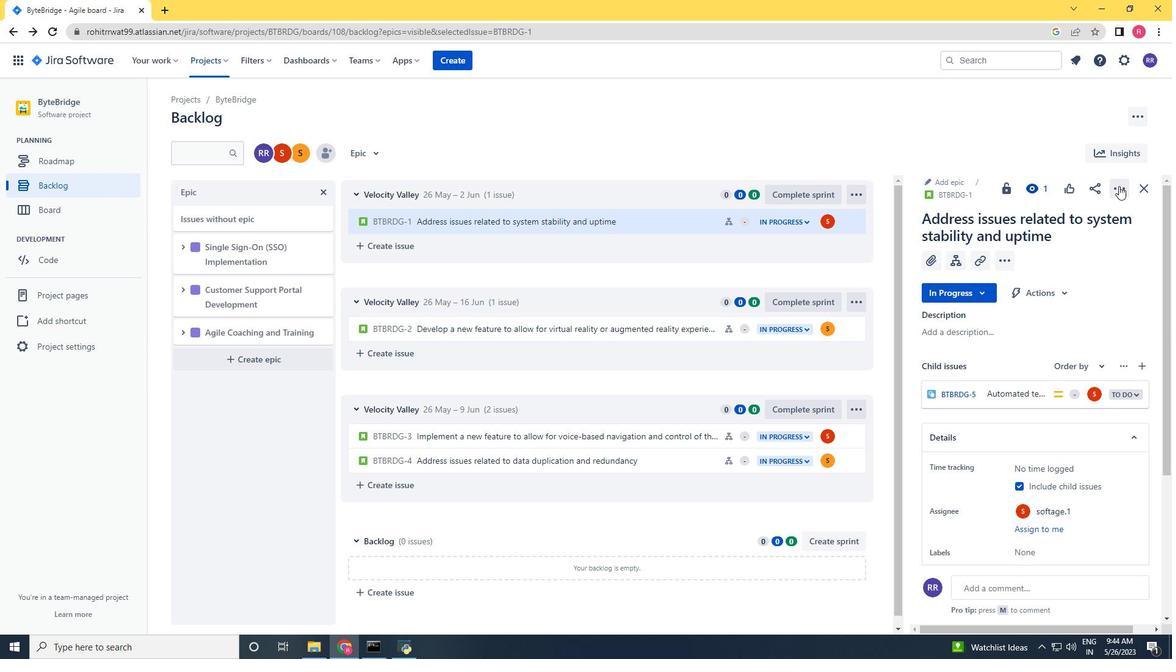 
Action: Mouse moved to (1089, 216)
Screenshot: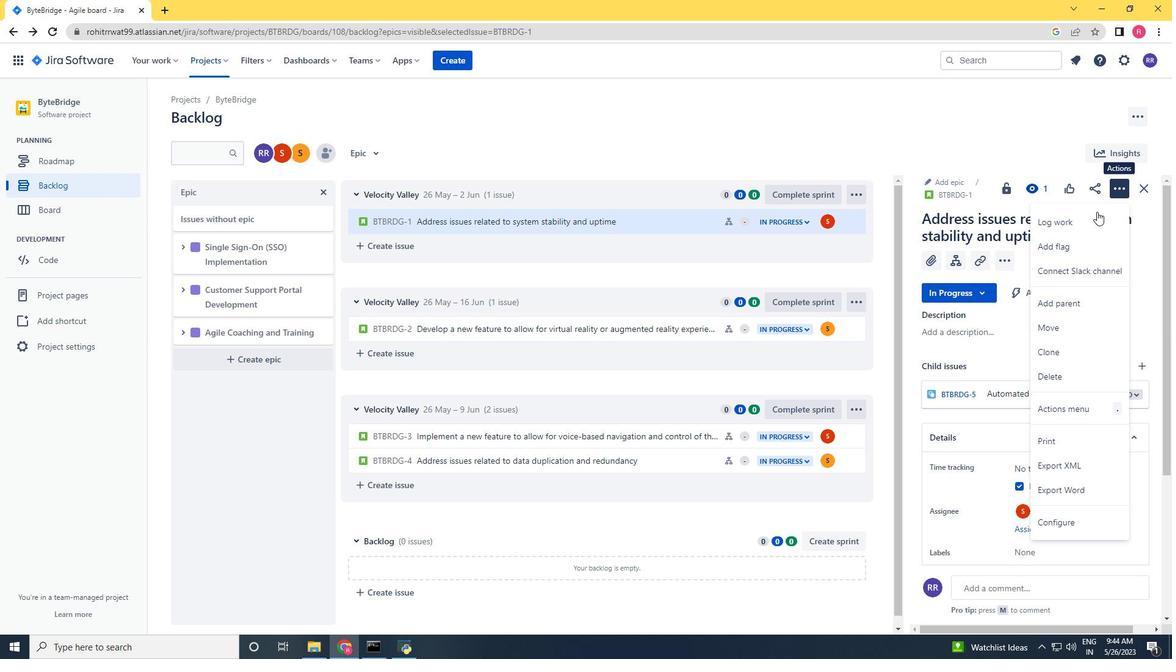 
Action: Mouse pressed left at (1089, 216)
Screenshot: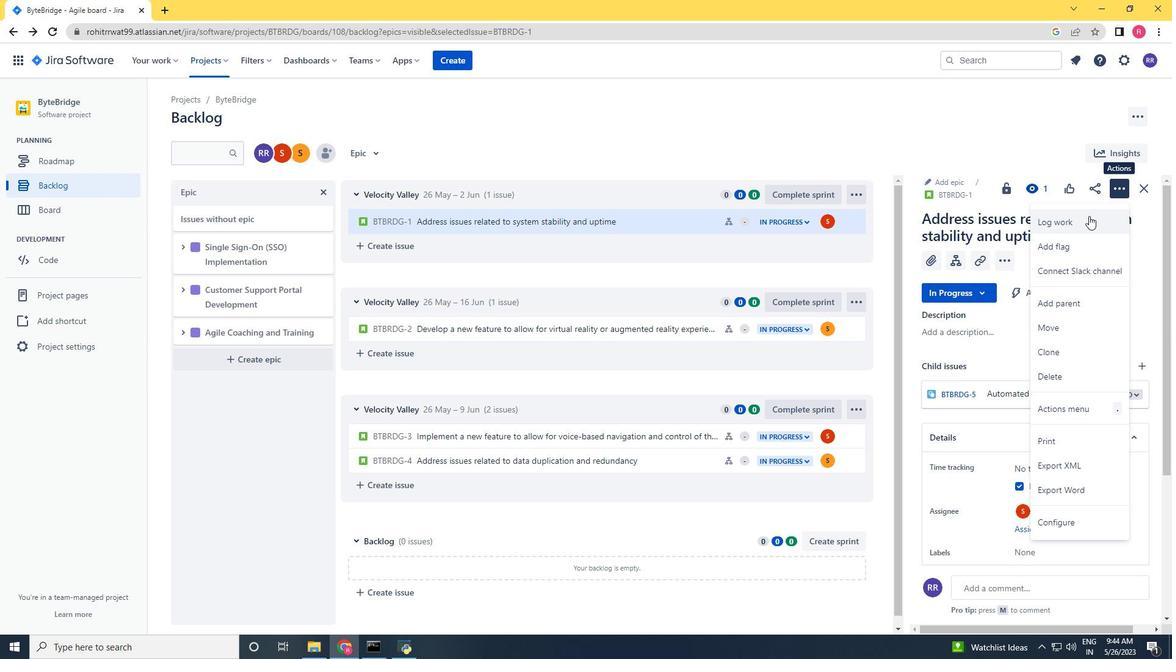 
Action: Key pressed 5w<Key.space>6d<Key.space>18h<Key.space>29m<Key.tab>2w<Key.space>3d<Key.space>1
Screenshot: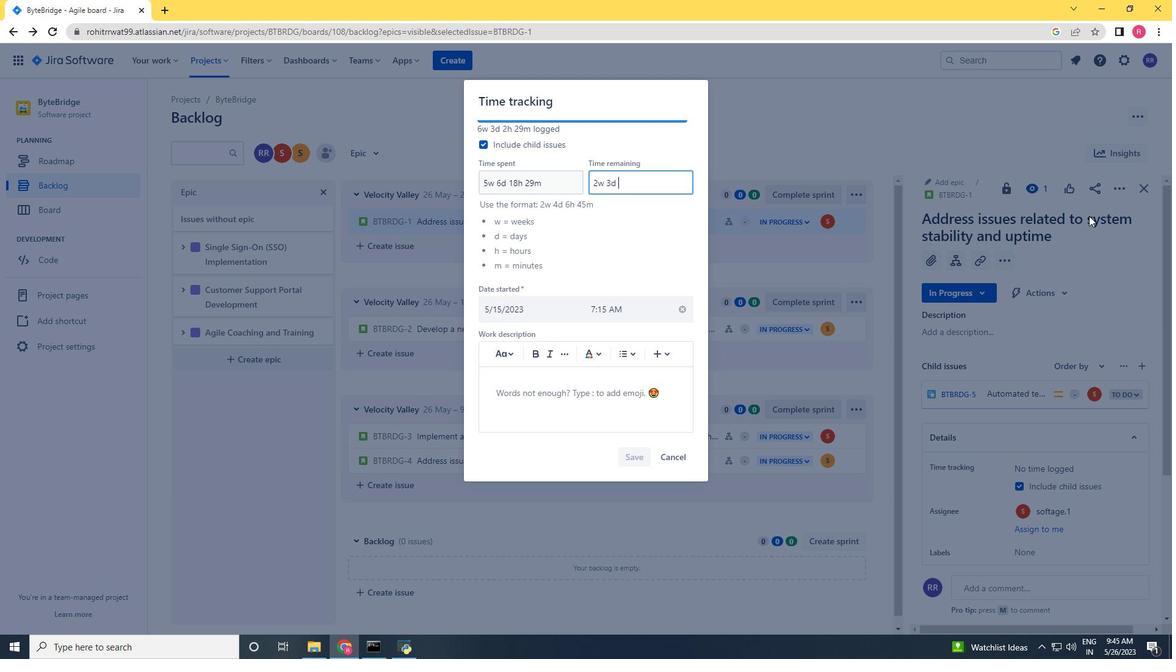 
Action: Mouse moved to (1089, 216)
Screenshot: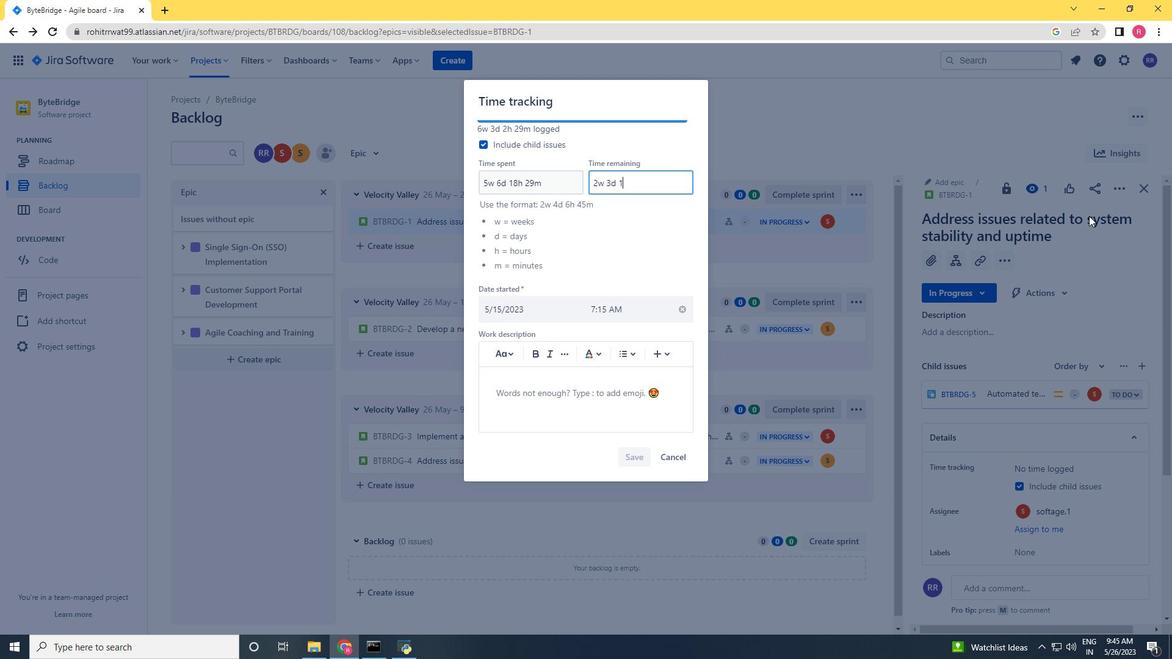 
Action: Key pressed 9h<Key.space>9m
Screenshot: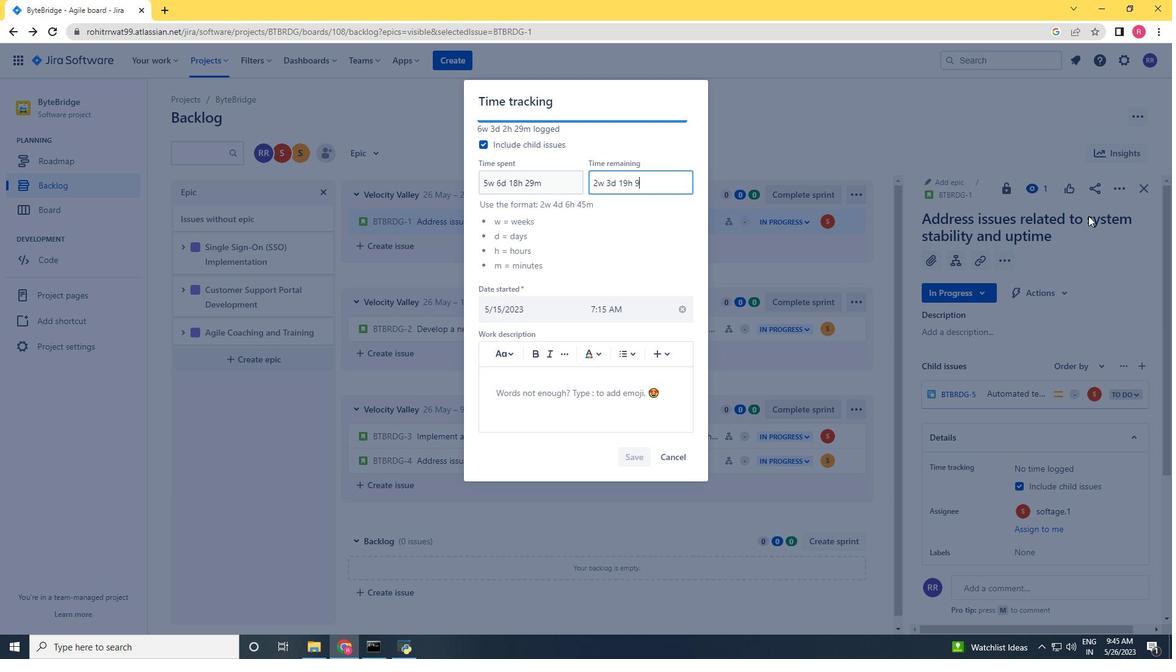 
Action: Mouse moved to (634, 459)
Screenshot: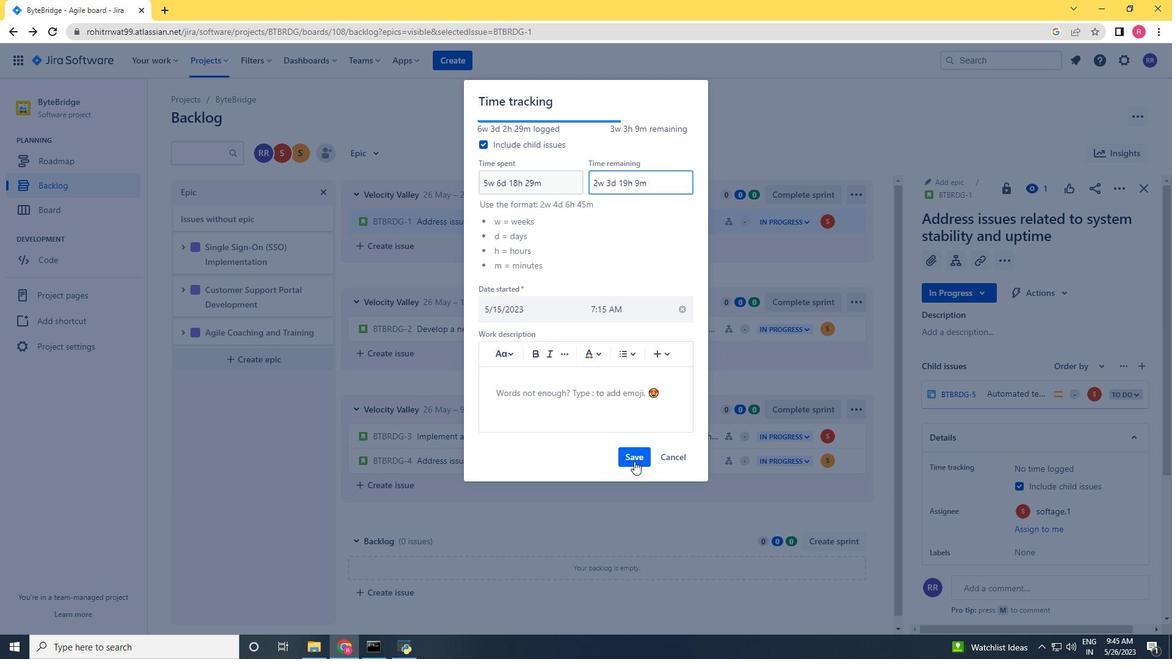 
Action: Mouse pressed left at (634, 459)
Screenshot: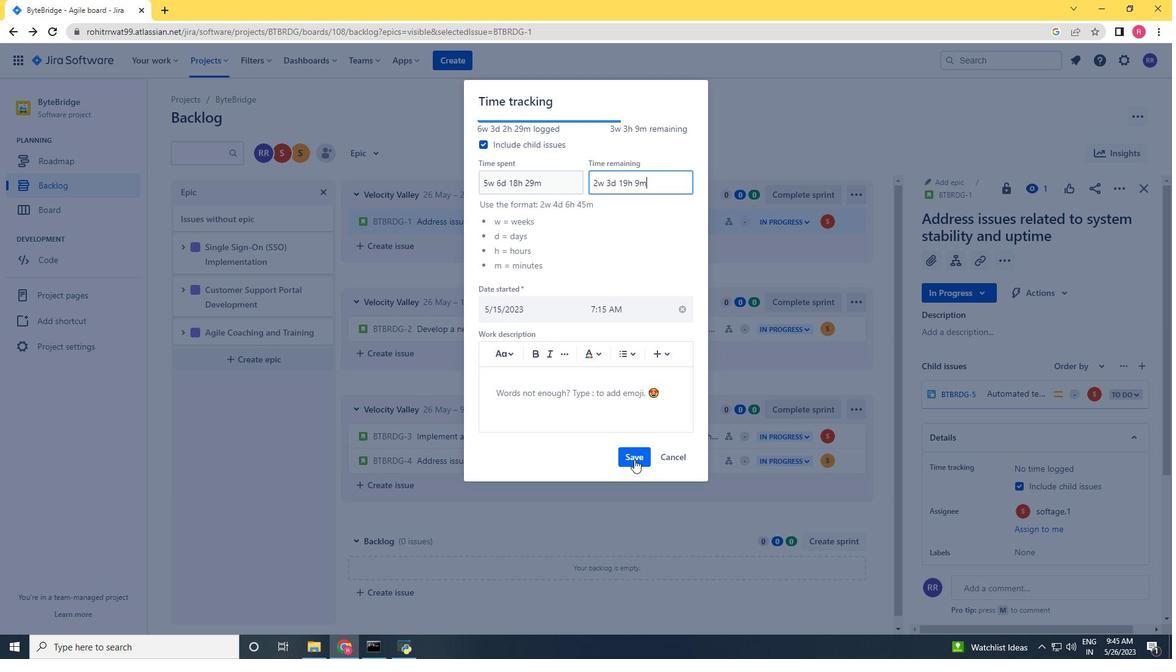 
Action: Mouse moved to (1122, 190)
Screenshot: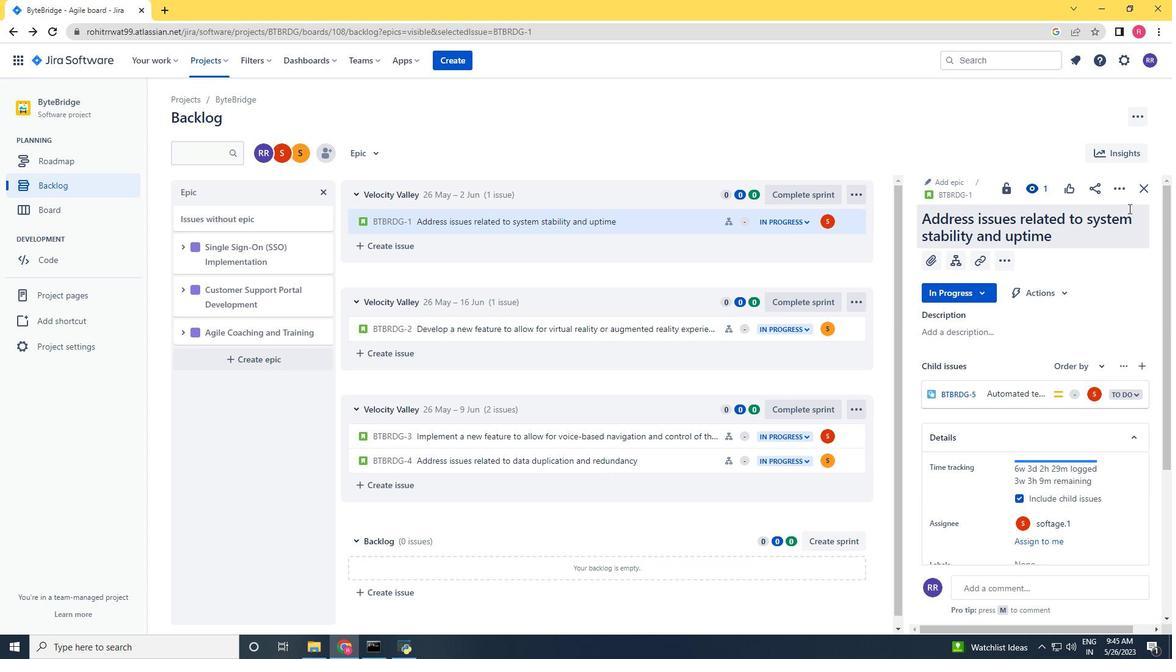 
Action: Mouse pressed left at (1122, 190)
Screenshot: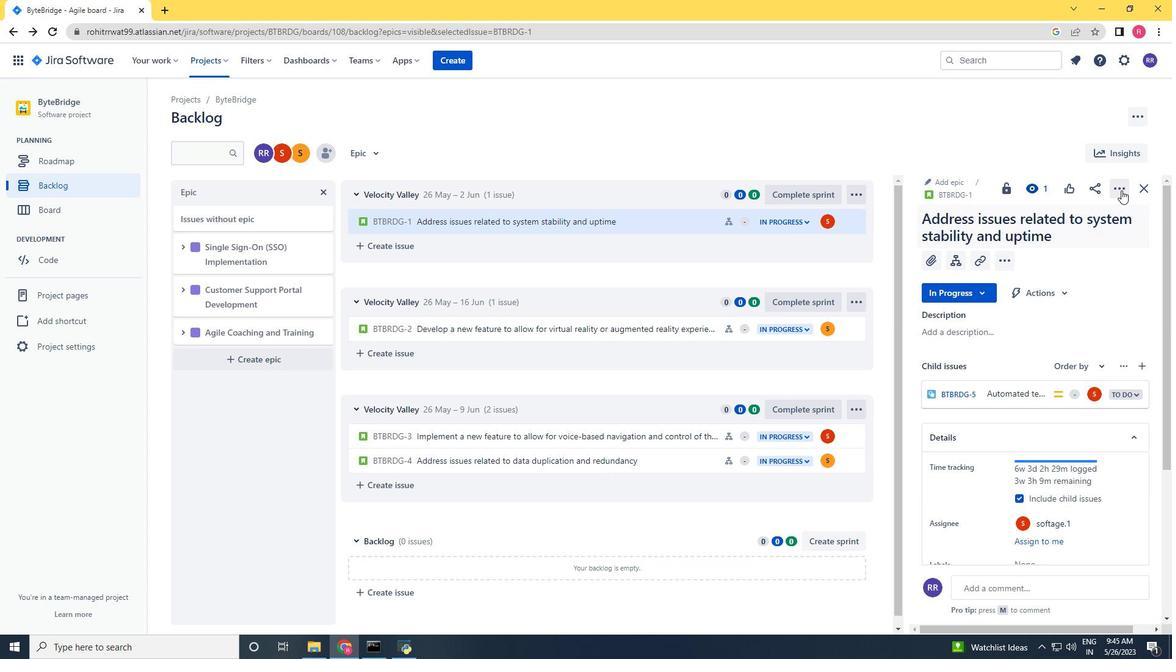
Action: Mouse moved to (1086, 241)
Screenshot: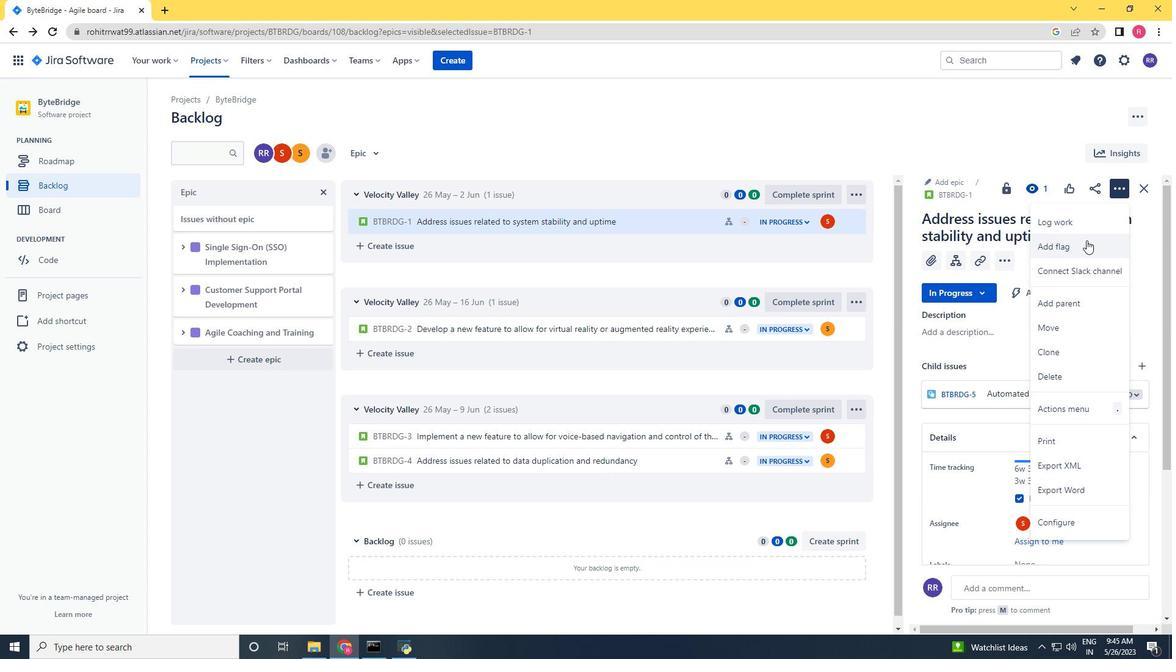 
Action: Mouse pressed left at (1086, 241)
Screenshot: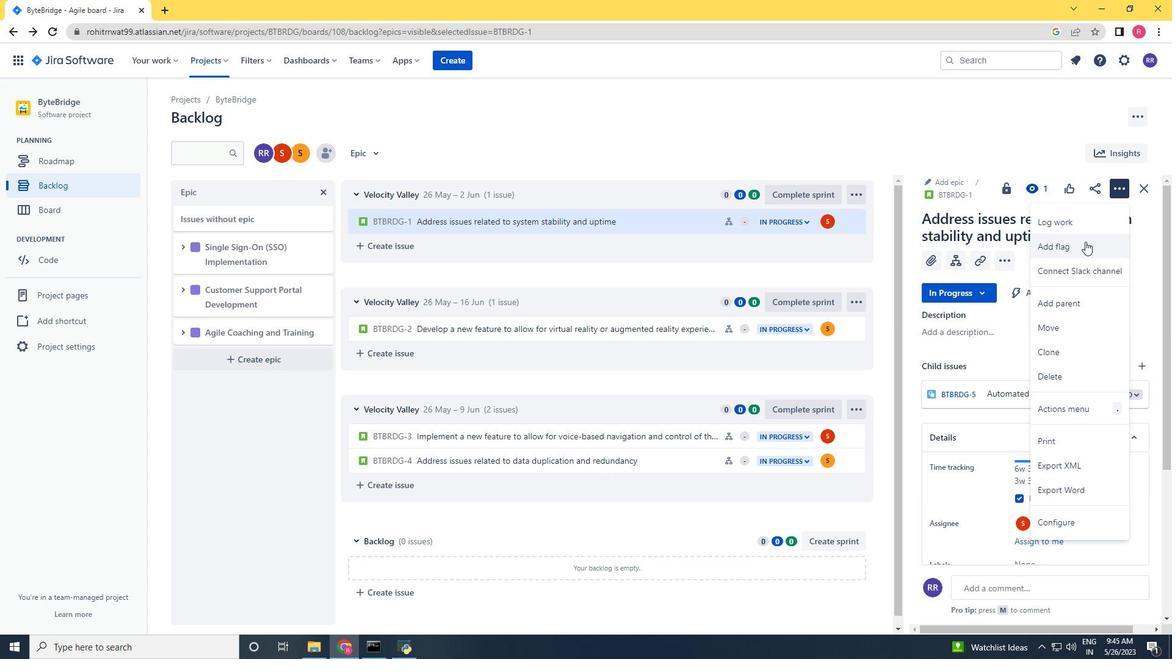 
Action: Mouse moved to (666, 222)
Screenshot: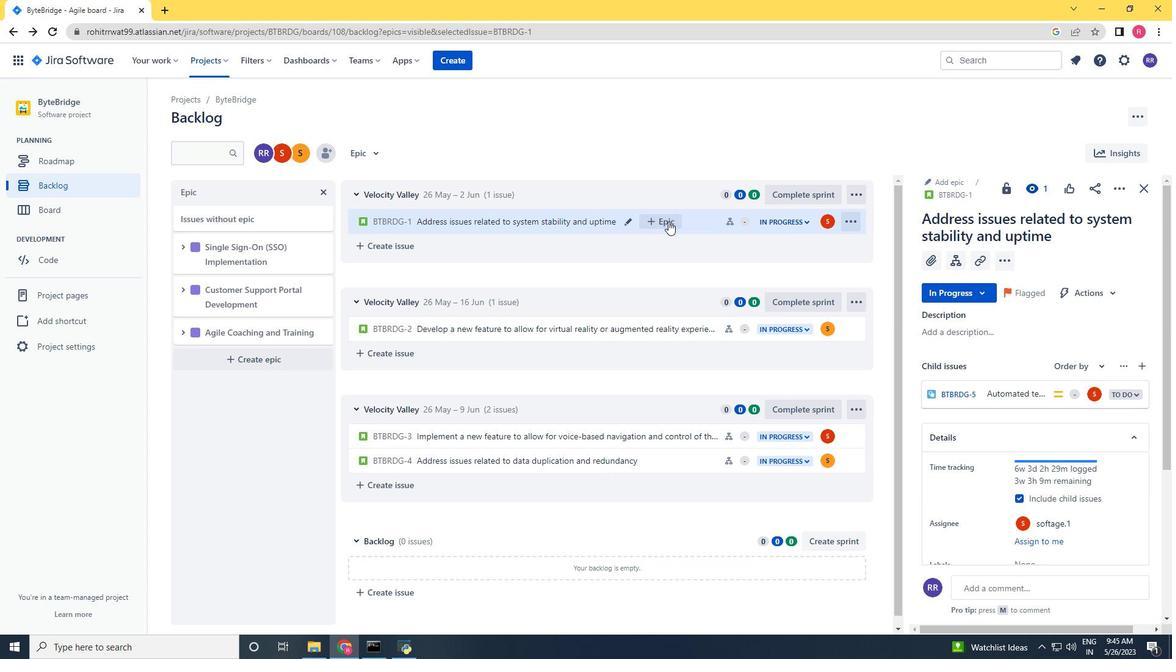 
Action: Mouse pressed left at (666, 222)
Screenshot: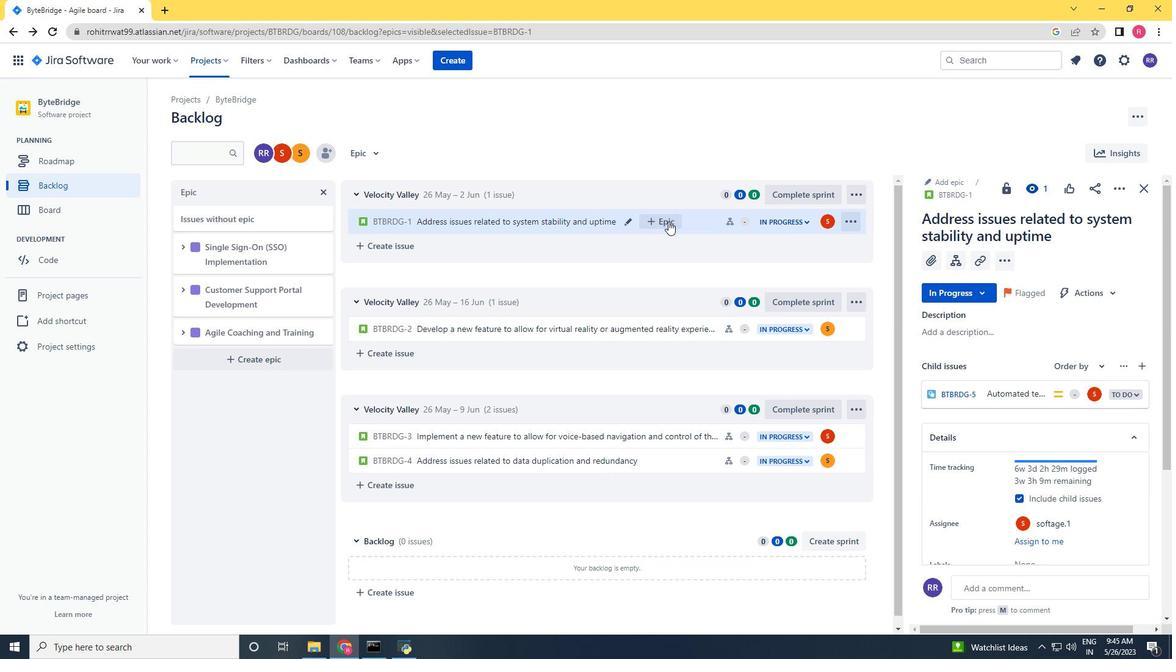
Action: Mouse moved to (692, 318)
Screenshot: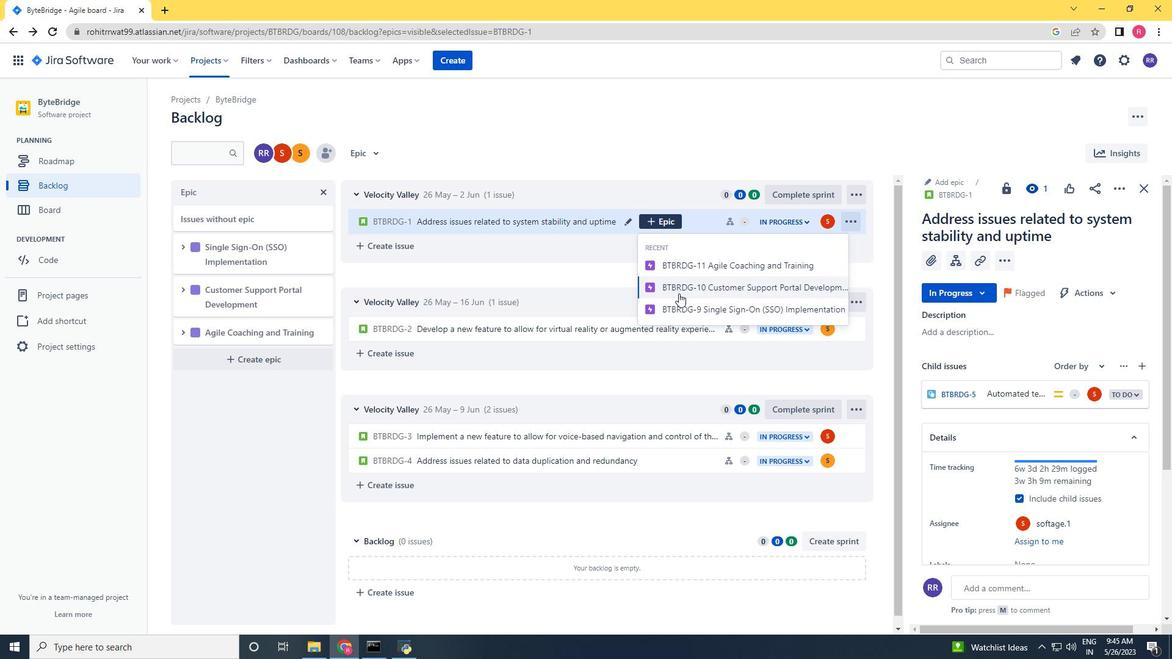 
Action: Mouse pressed left at (692, 318)
Screenshot: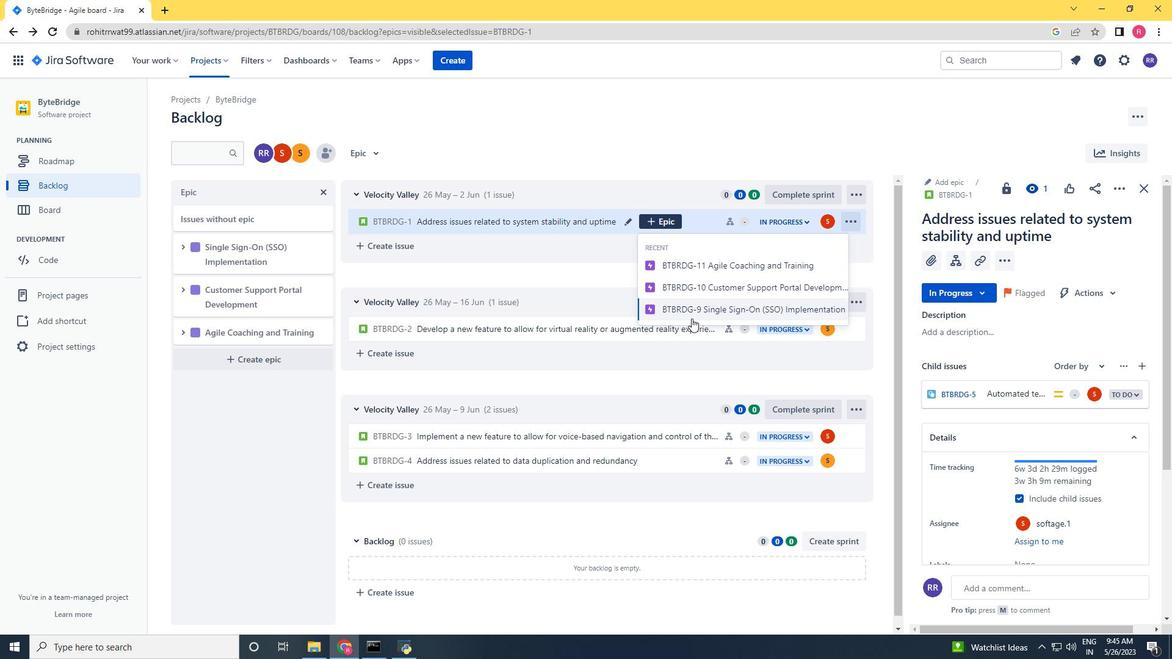 
Action: Mouse moved to (693, 336)
Screenshot: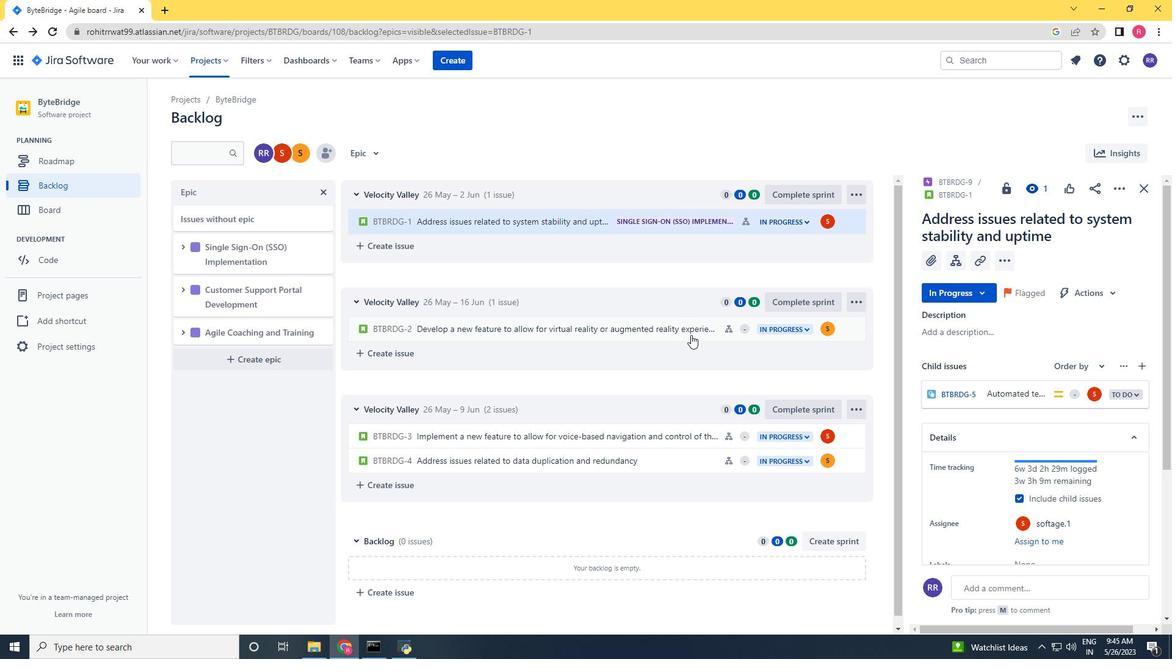 
Action: Mouse pressed left at (693, 336)
Screenshot: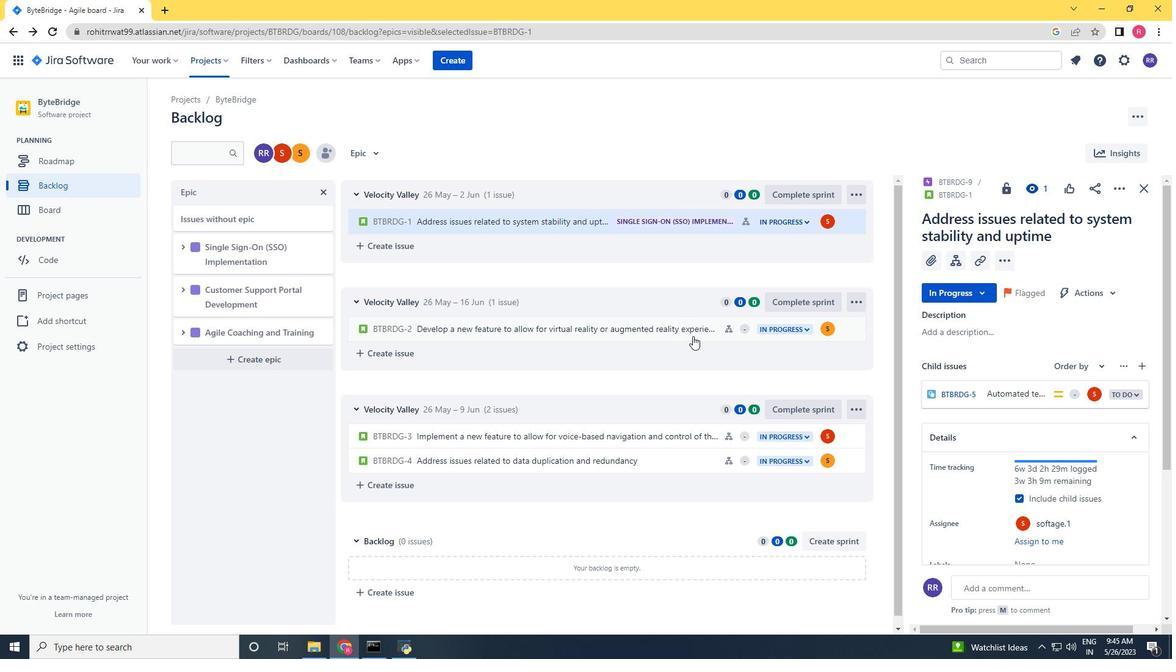 
Action: Mouse moved to (1123, 197)
Screenshot: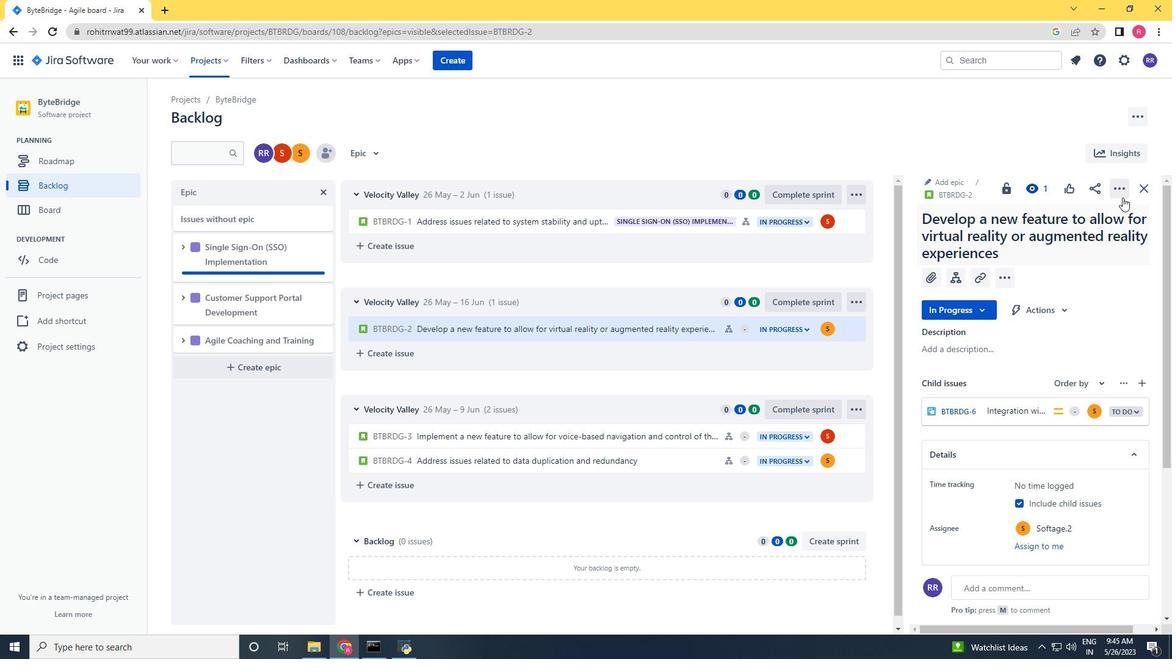 
Action: Mouse pressed left at (1123, 197)
Screenshot: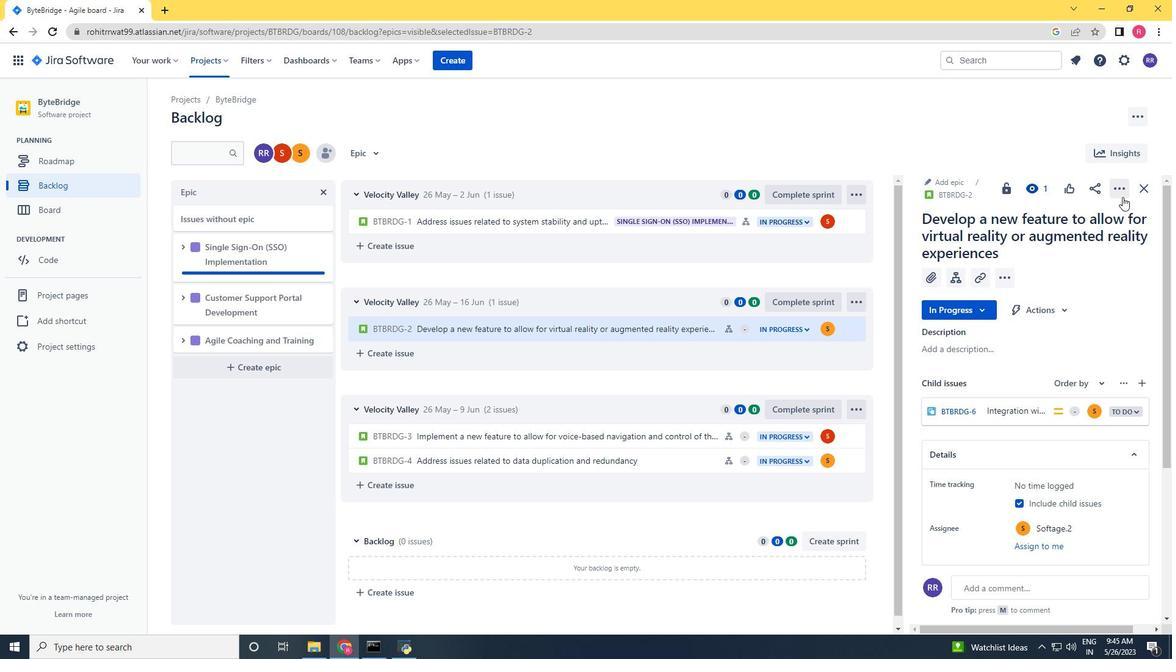 
Action: Mouse moved to (1076, 218)
Screenshot: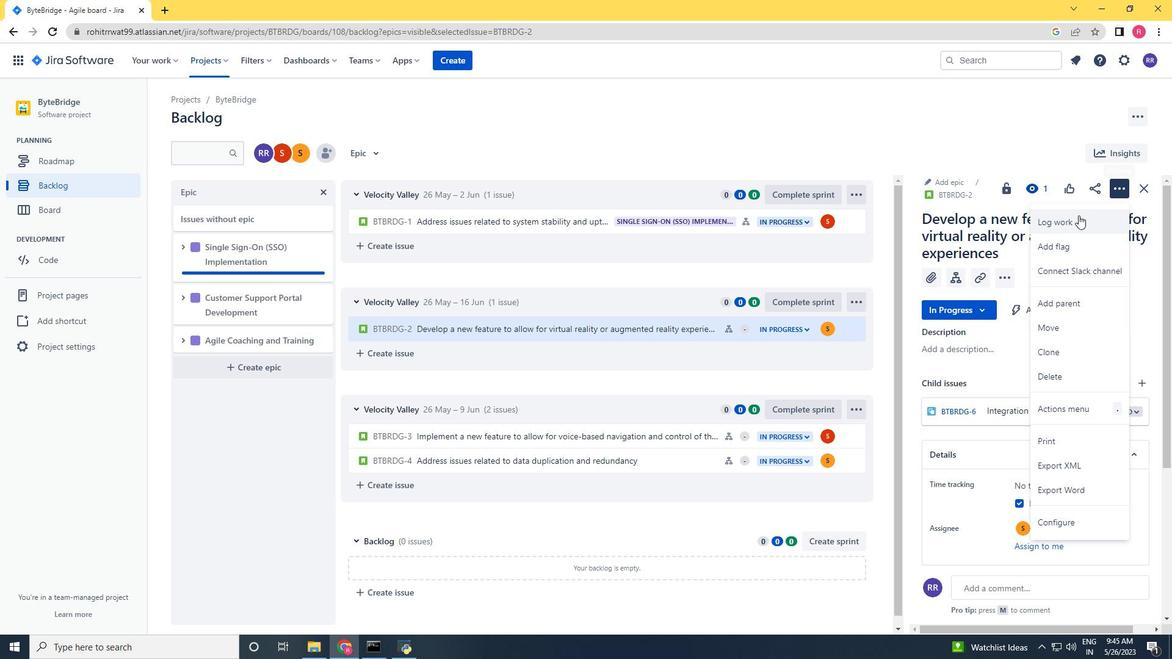 
Action: Mouse pressed left at (1076, 218)
Screenshot: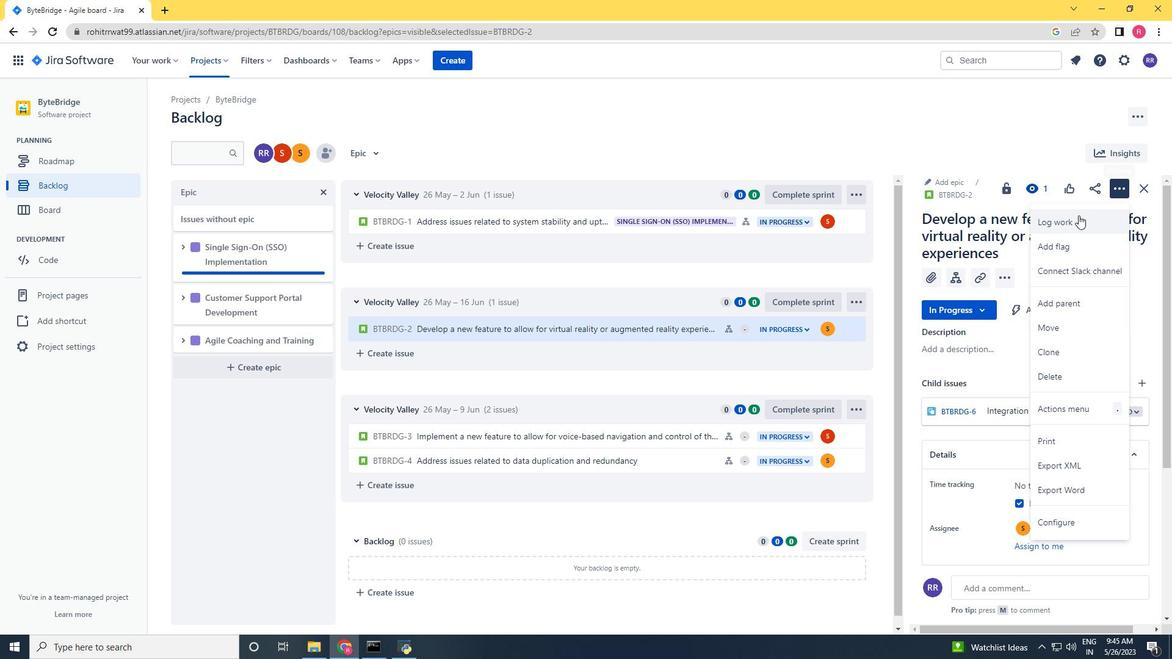
Action: Key pressed 6w<Key.space>4d<Key.space>19h<Key.space>27m<Key.tab>1w<Key.space>2d<Key.space>10h<Key.space>22m
Screenshot: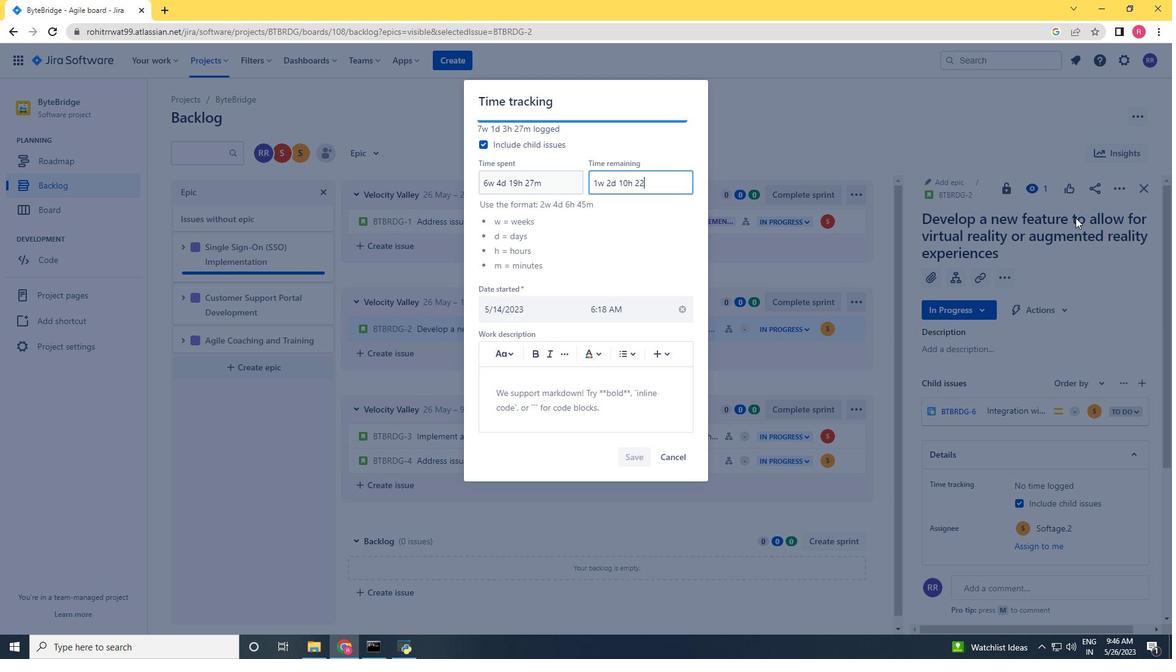 
Action: Mouse moved to (644, 463)
Screenshot: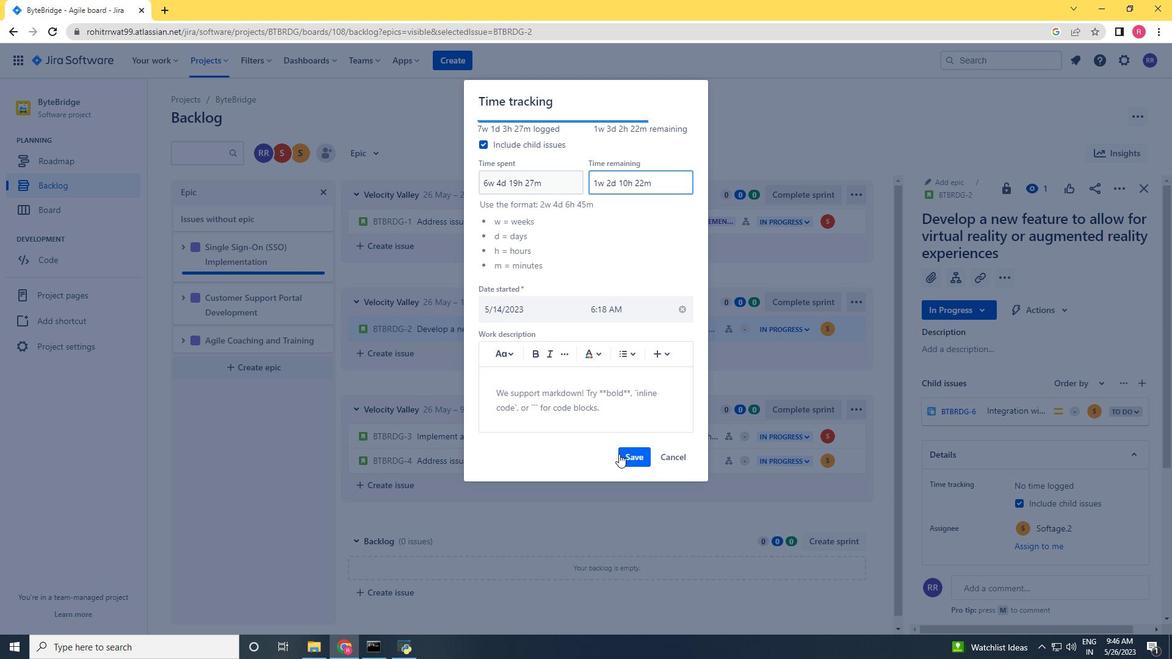 
Action: Mouse pressed left at (644, 463)
Screenshot: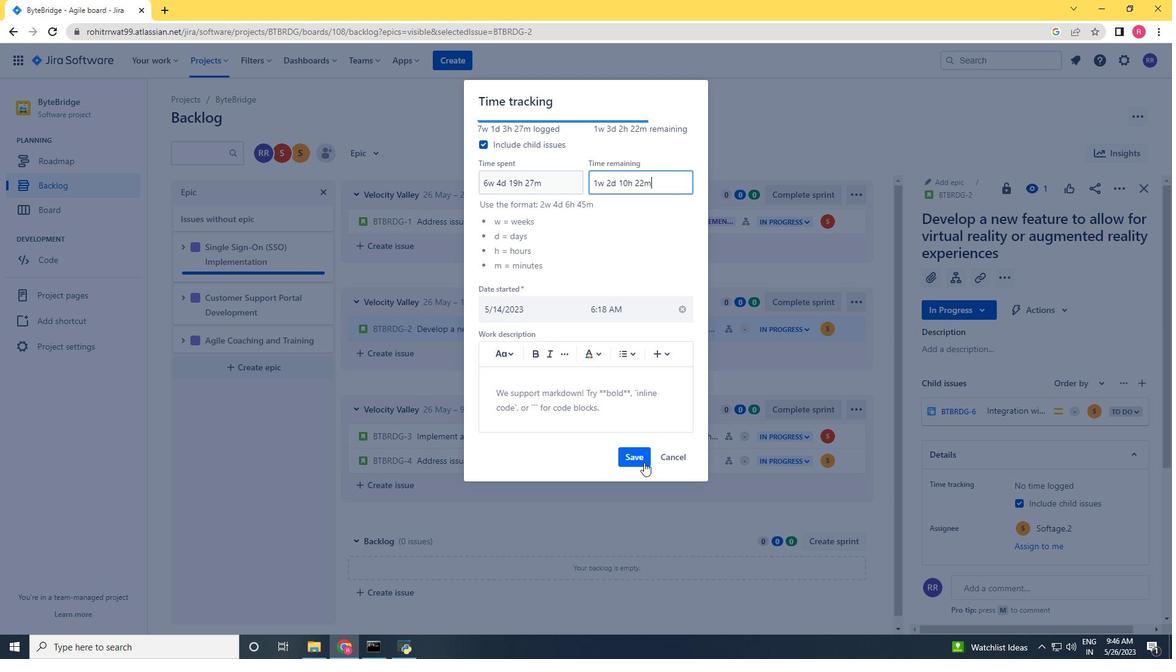 
Action: Mouse moved to (1117, 193)
Screenshot: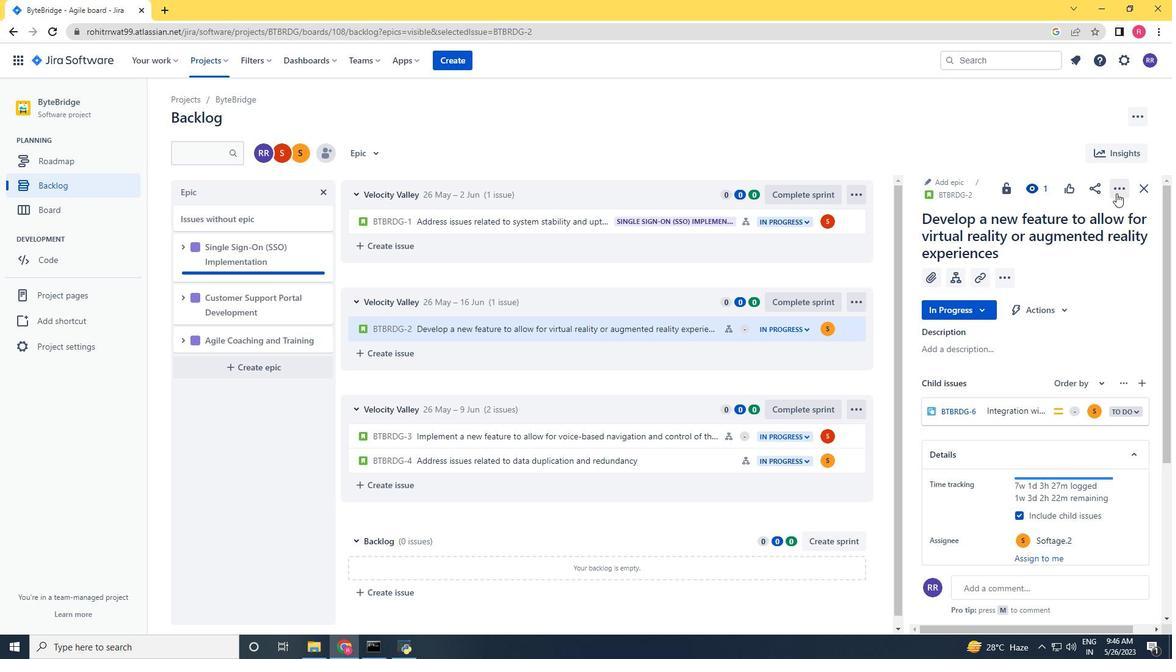 
Action: Mouse pressed left at (1117, 193)
Screenshot: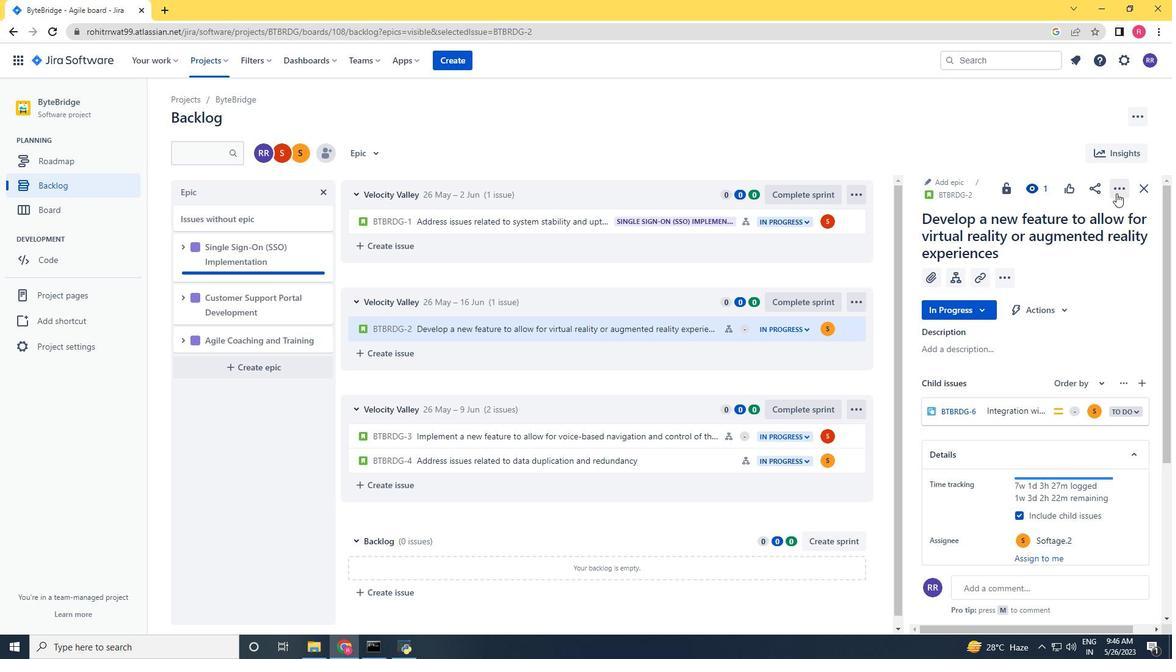 
Action: Mouse moved to (1068, 351)
Screenshot: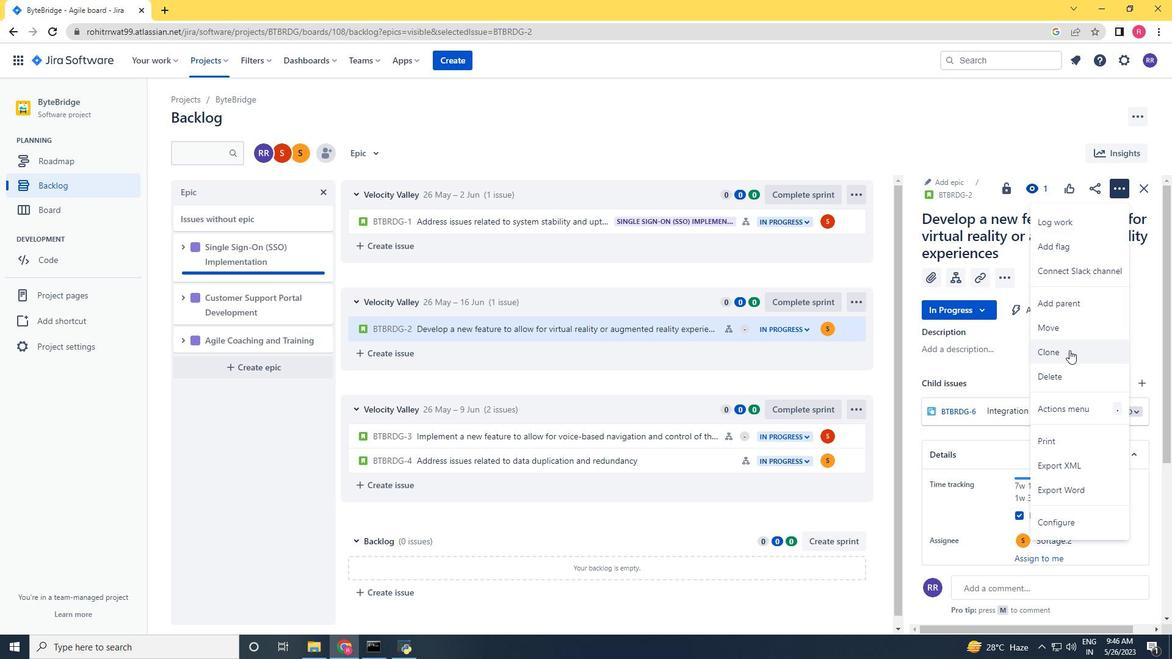
Action: Mouse pressed left at (1068, 351)
Screenshot: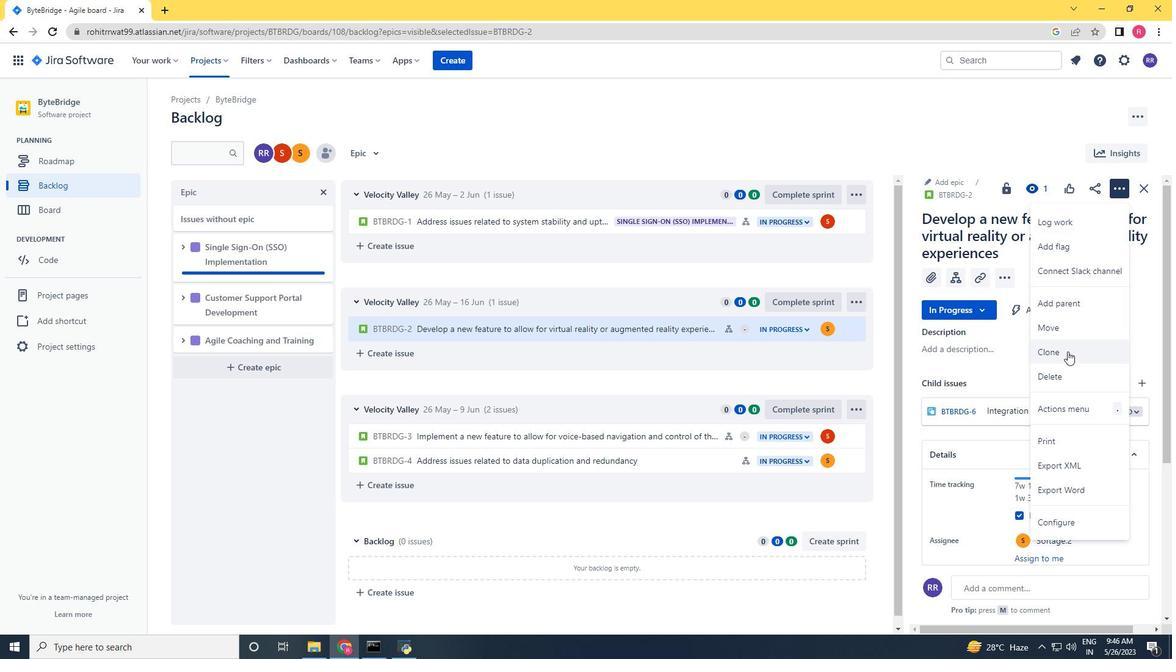 
Action: Mouse moved to (670, 254)
Screenshot: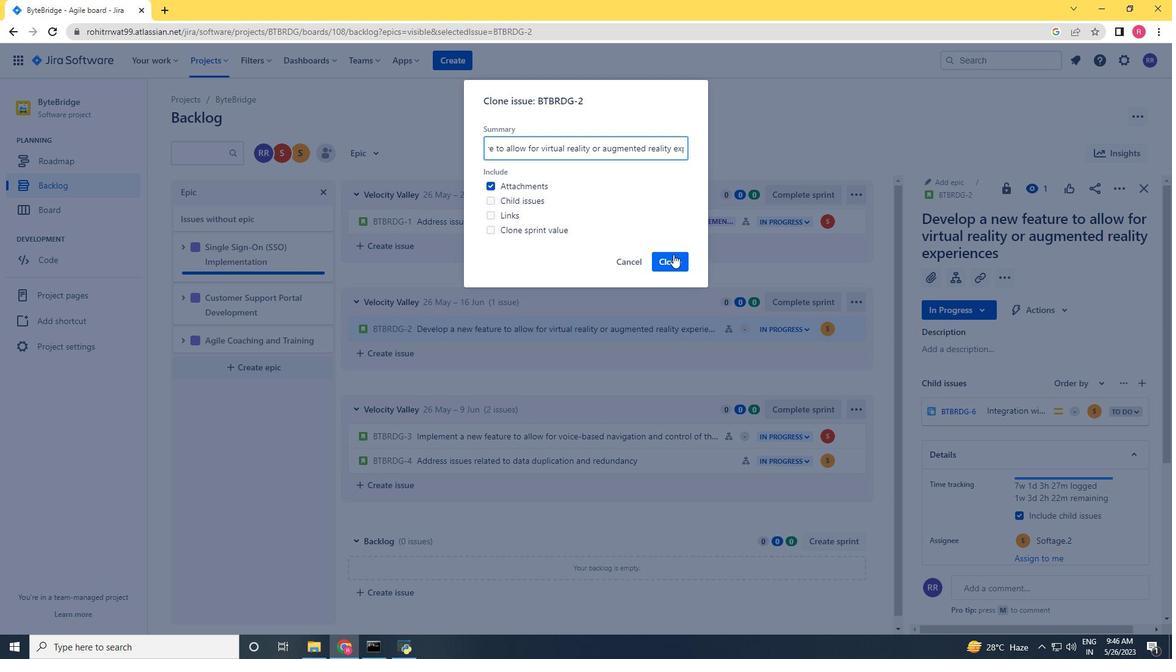 
Action: Mouse pressed left at (670, 254)
Screenshot: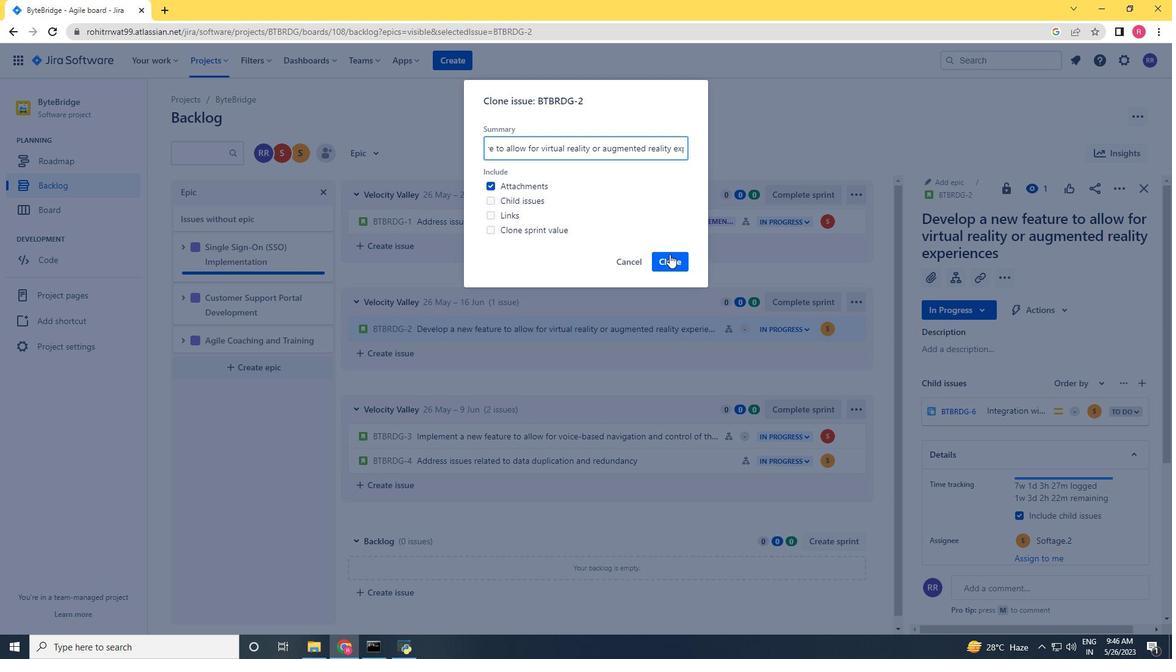 
Action: Mouse moved to (701, 331)
Screenshot: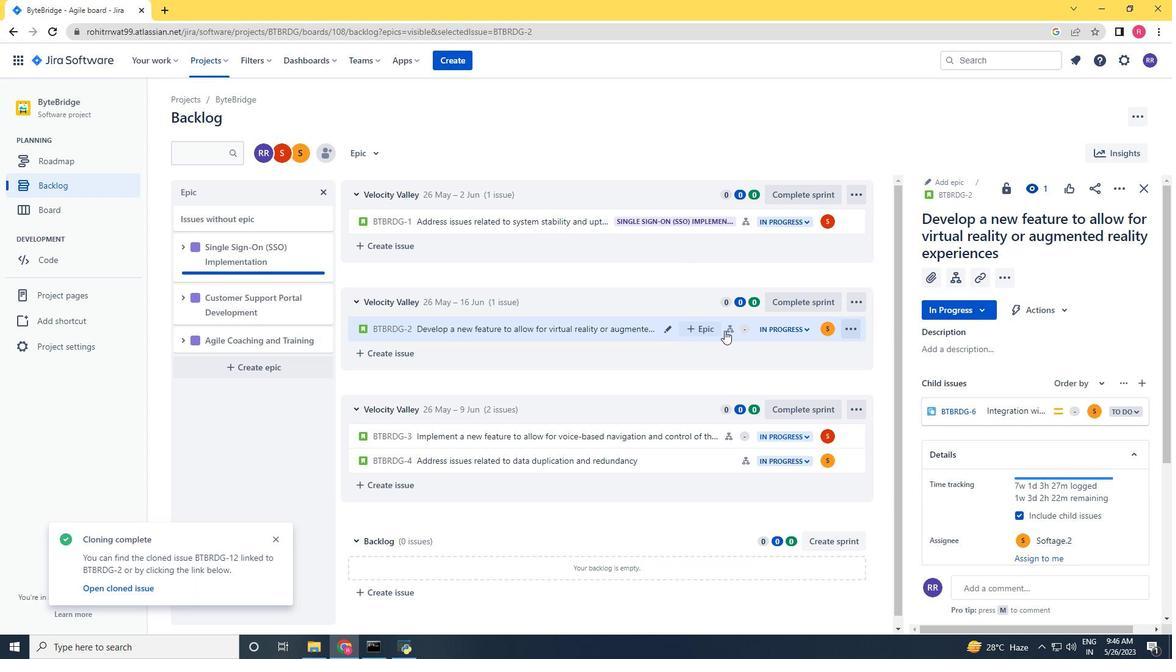 
Action: Mouse pressed left at (701, 331)
Screenshot: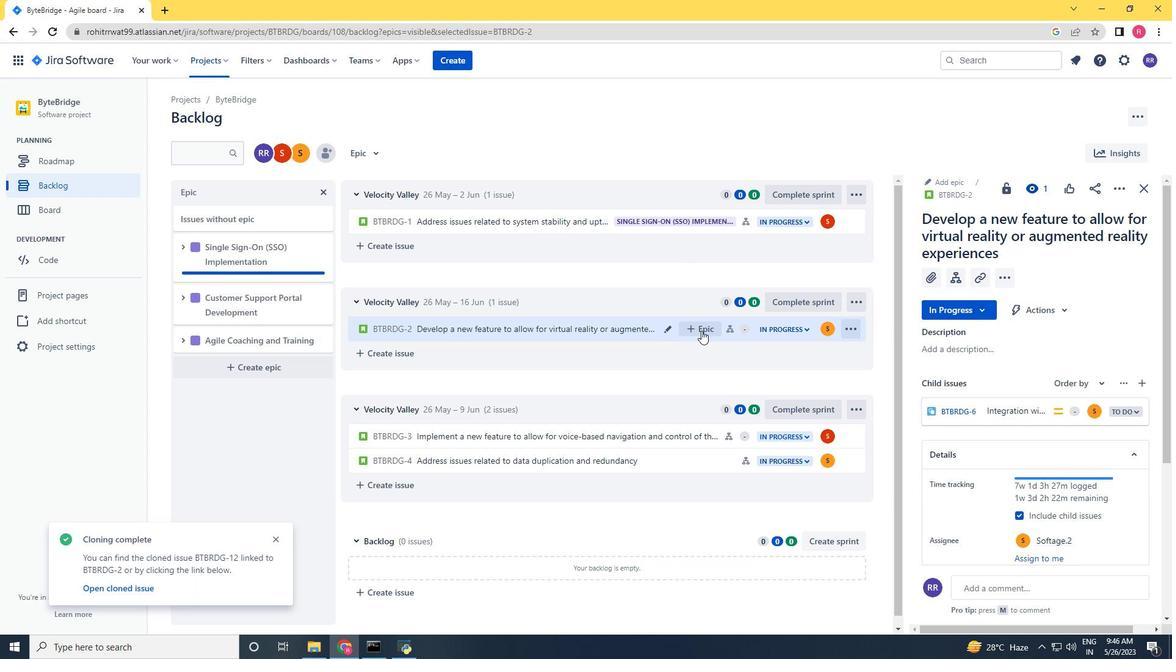 
Action: Mouse moved to (751, 420)
Screenshot: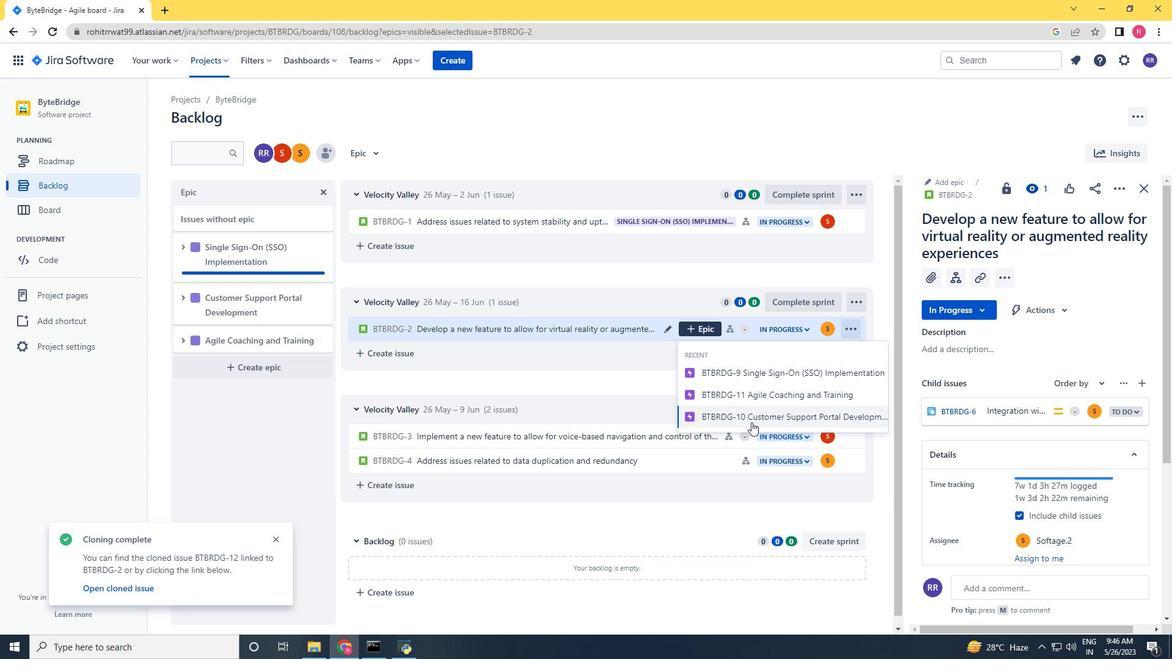 
Action: Mouse pressed left at (751, 420)
Screenshot: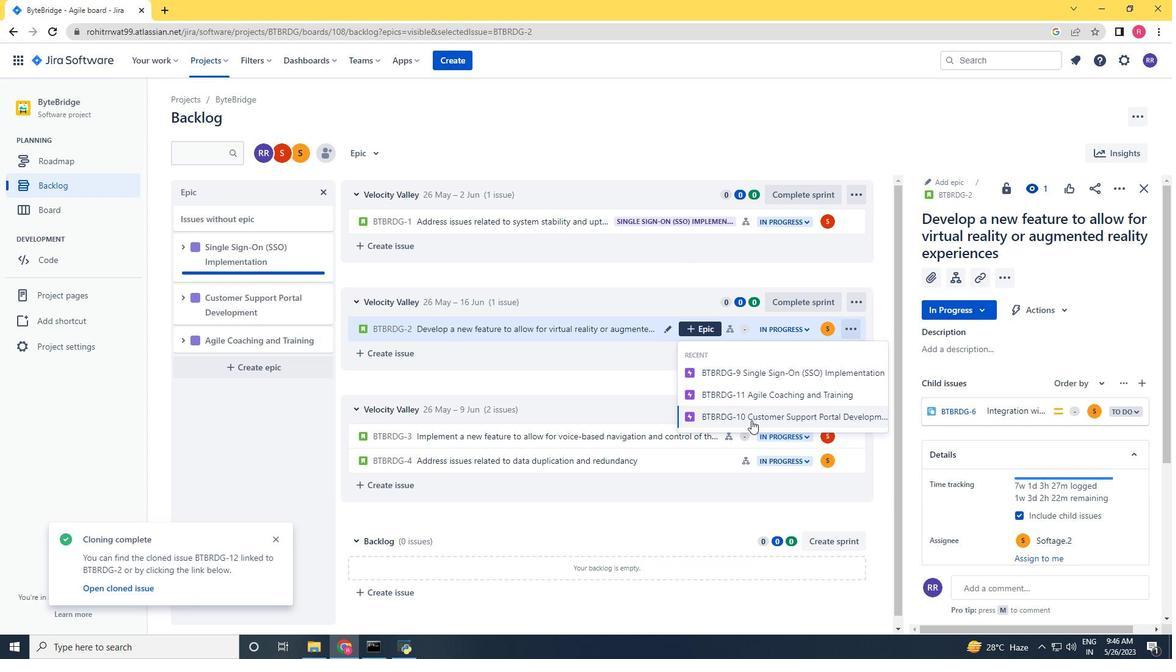 
Action: Mouse moved to (489, 450)
Screenshot: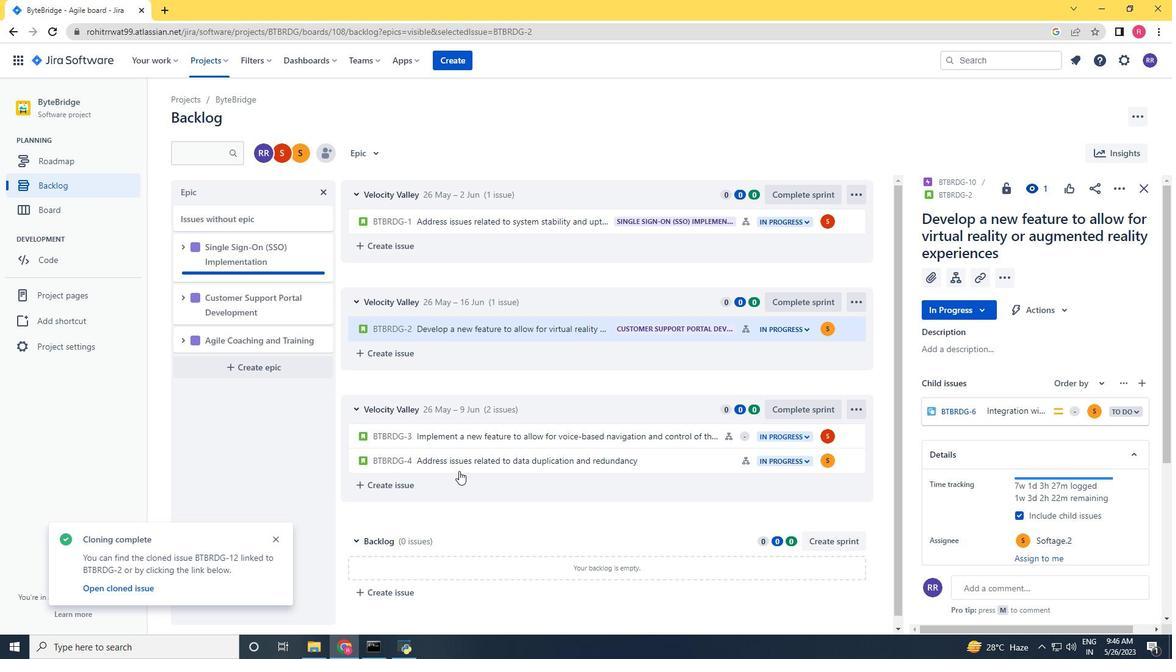 
